 Task: Create a function in JavaScript that determines if a given number is positive, negative, or zero.
Action: Mouse moved to (105, 497)
Screenshot: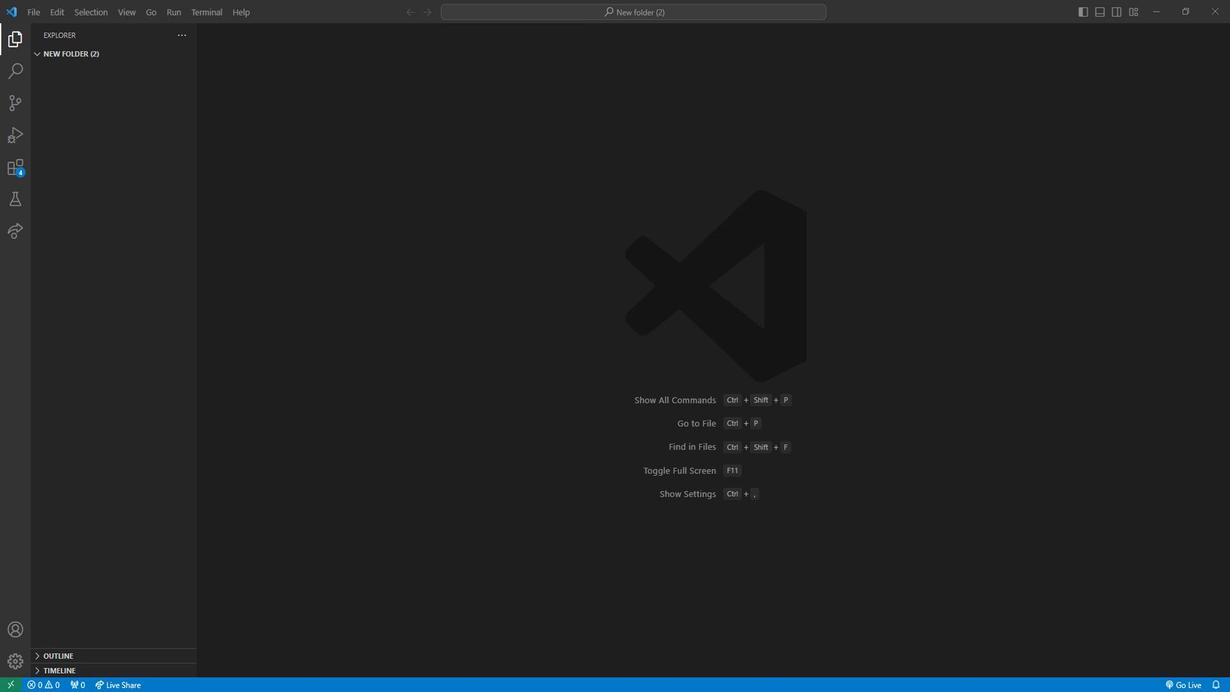 
Action: Mouse pressed left at (105, 497)
Screenshot: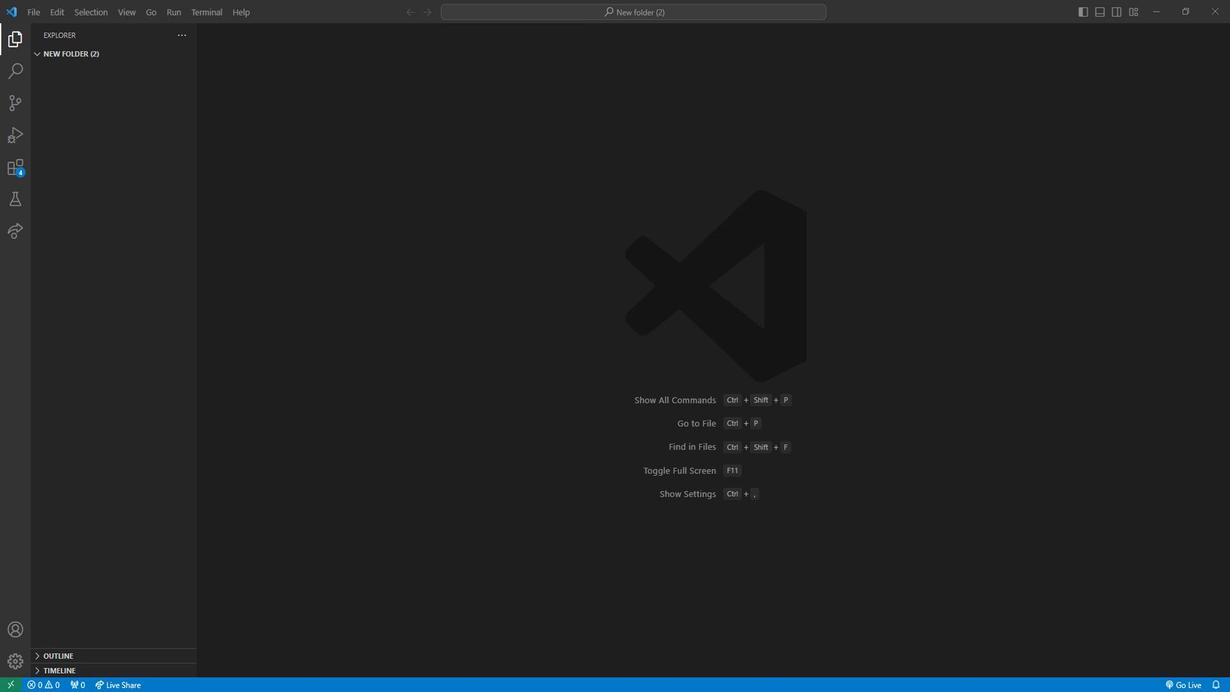 
Action: Mouse moved to (235, 238)
Screenshot: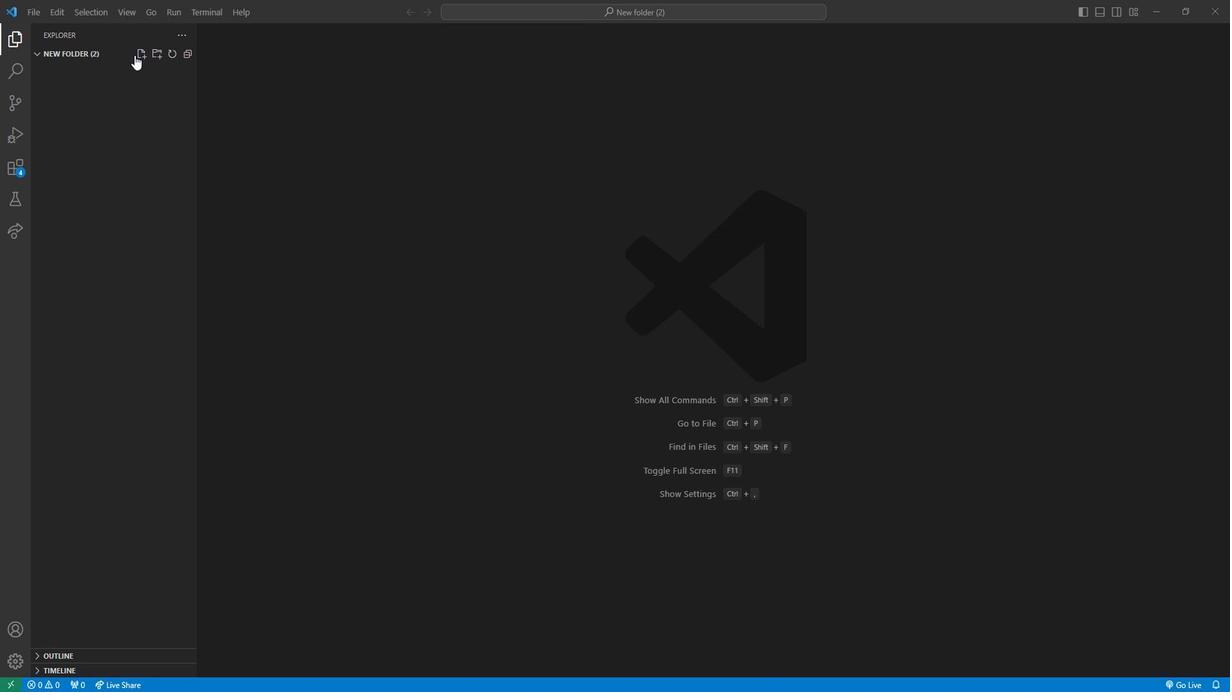 
Action: Mouse pressed left at (235, 238)
Screenshot: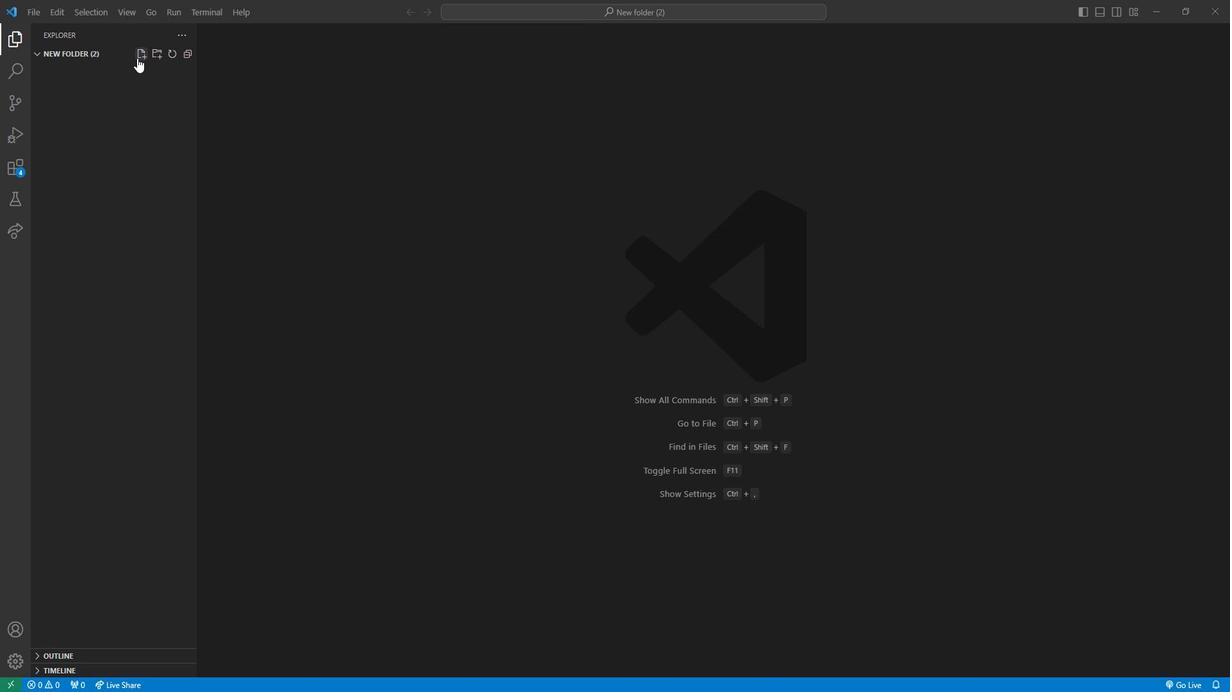 
Action: Mouse moved to (264, 393)
Screenshot: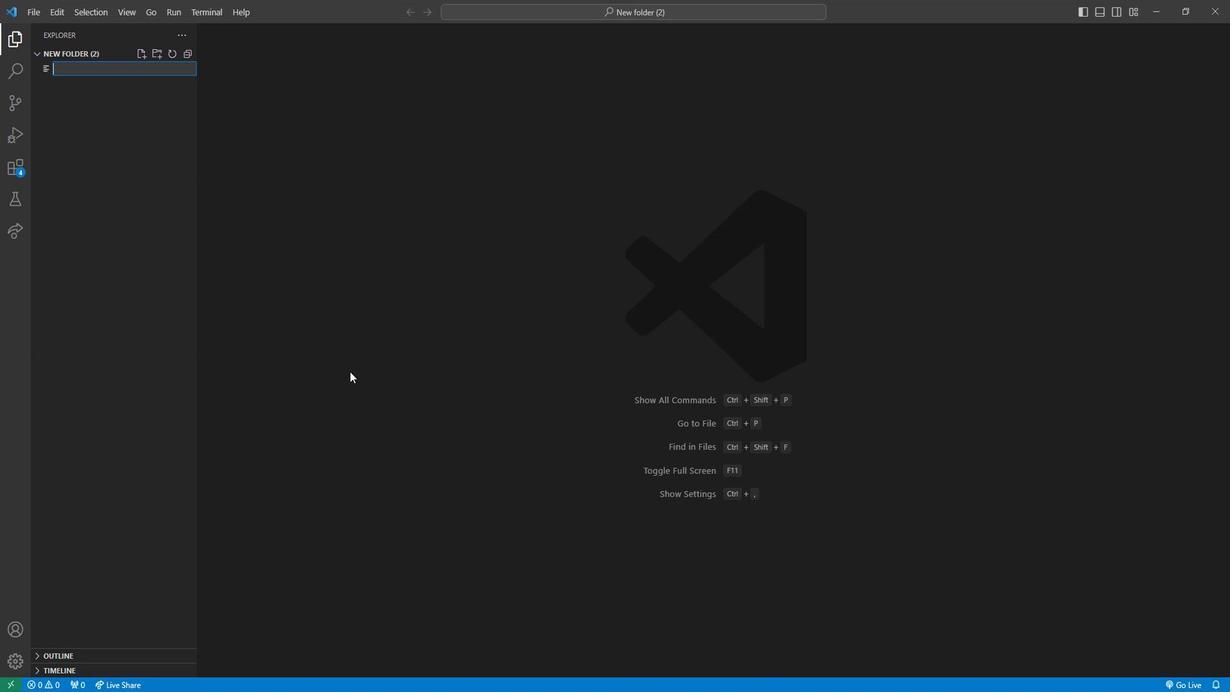
Action: Key pressed 1.js<Key.enter>function<Key.space>determine<Key.caps_lock>N<Key.caps_lock>umber<Key.caps_lock>S<Key.caps_lock>ign<Key.shift_r>(num<Key.right><Key.space><Key.shift_r>{<Key.enter>if<Key.space><Key.shift_r>(num<Key.space><Key.shift_r>><Key.space>0<Key.right><Key.space><Key.shift_r>{<Key.enter>return<Key.space><Key.shift_r>"<Key.caps_lock>P<Key.caps_lock>ositive<Key.right>;<Key.down><Key.space>else<Key.space>if<Key.space><Key.shift_r>(num<Key.space><Key.shift_r><<Key.space>0<Key.right><Key.space><Key.shift_r>{<Key.enter>return<Key.space><Key.shift_r>"<Key.caps_lock>N<Key.caps_lock>egative<Key.right>;<Key.down><Key.space>else<Key.space><Key.shift_r>{<Key.enter>return<Key.space><Key.shift_r>"<Key.caps_lock>Z<Key.caps_lock>ero<Key.right>;<Key.down><Key.down><Key.enter><Key.enter>//<Key.caps_lock>E<Key.caps_lock>xample<Key.space>usa
Screenshot: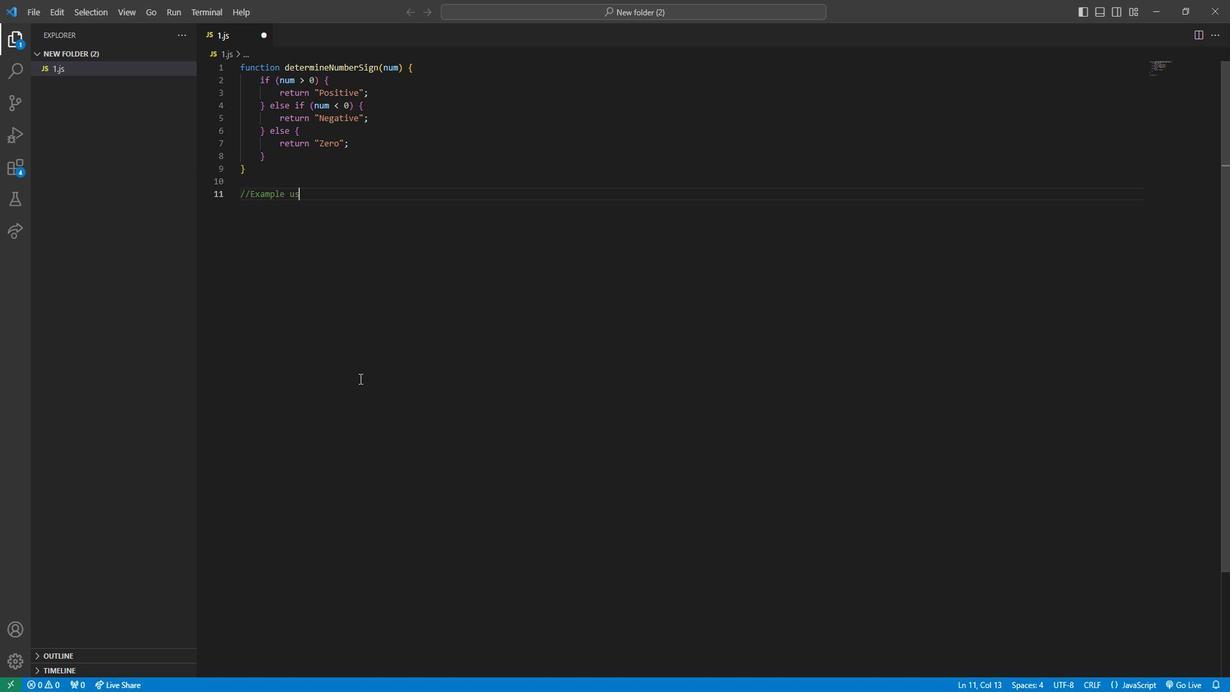 
Action: Mouse moved to (264, 393)
Screenshot: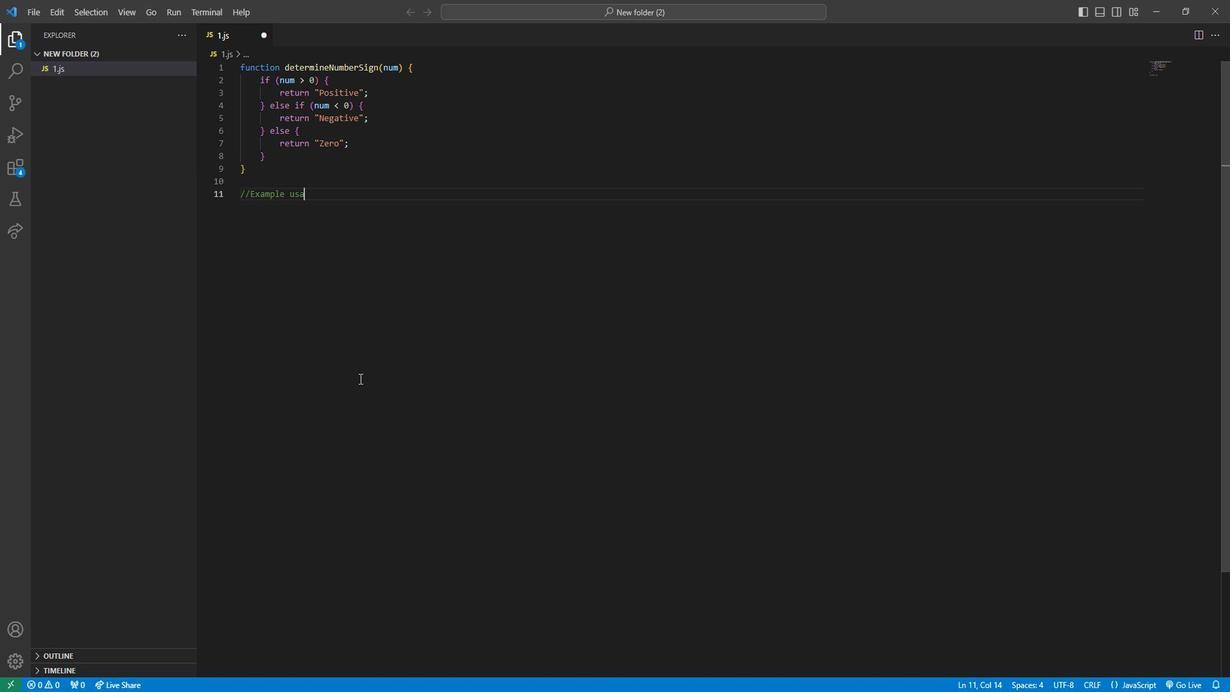 
Action: Key pressed ge<Key.shift_r>:<Key.enter>const<Key.space>number<Key.space>=<Key.space>-7;<Key.enter>const<Key.space>sign<Key.space>=<Key.space>determine<Key.caps_lock>N<Key.caps_lock>umber<Key.caps_lock>S<Key.caps_lock>ign<Key.shift_r>(number<Key.right>;<Key.enter>console.log<Key.shift_r>('<Key.caps_lock>T<Key.caps_lock>he<Key.space>number<Key.space><Key.shift_r><Key.shift_r><Key.shift_r><Key.shift_r><Key.shift_r><Key.shift_r><Key.shift_r><Key.shift_r><Key.shift_r><Key.shift_r><Key.shift_r><Key.shift_r>$<Key.shift_r>{number<Key.right><Key.space><Key.left><Key.left><Key.shift_r>}<Key.space>is<Key.space><Key.shift_r>$<Key.shift_r>{sign<Key.right><Key.left><Key.shift_r>}.<Key.right><Key.right><Key.right>;
Screenshot: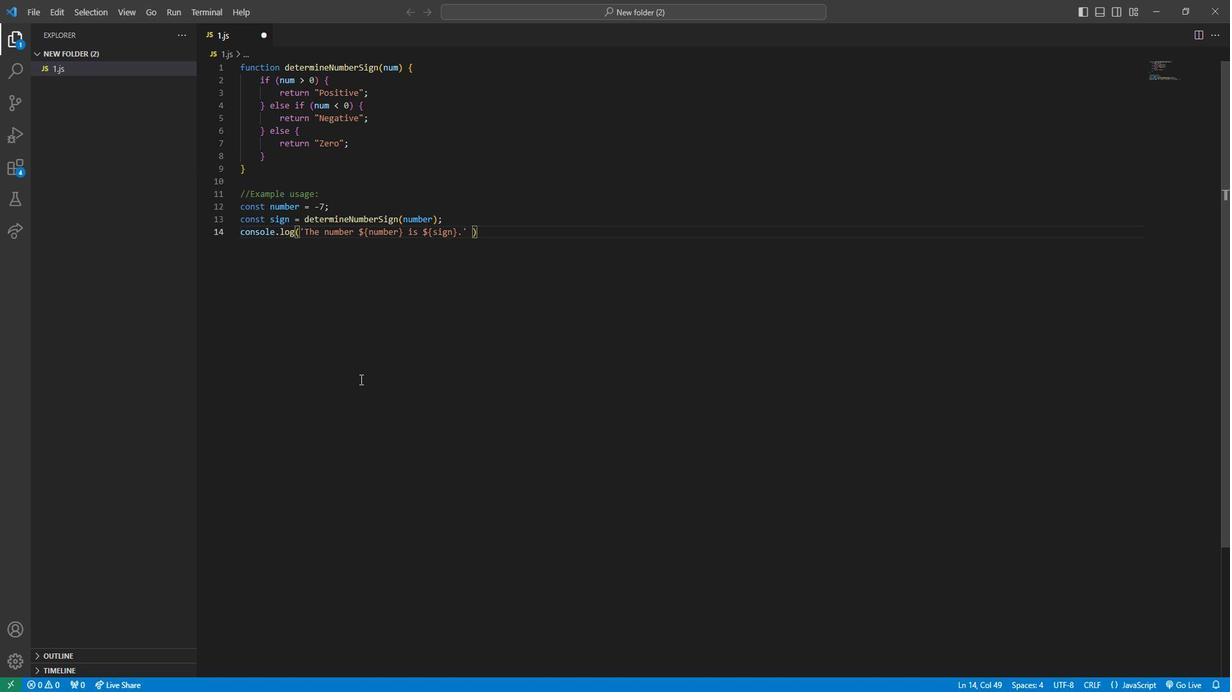 
Action: Mouse moved to (152, 494)
Screenshot: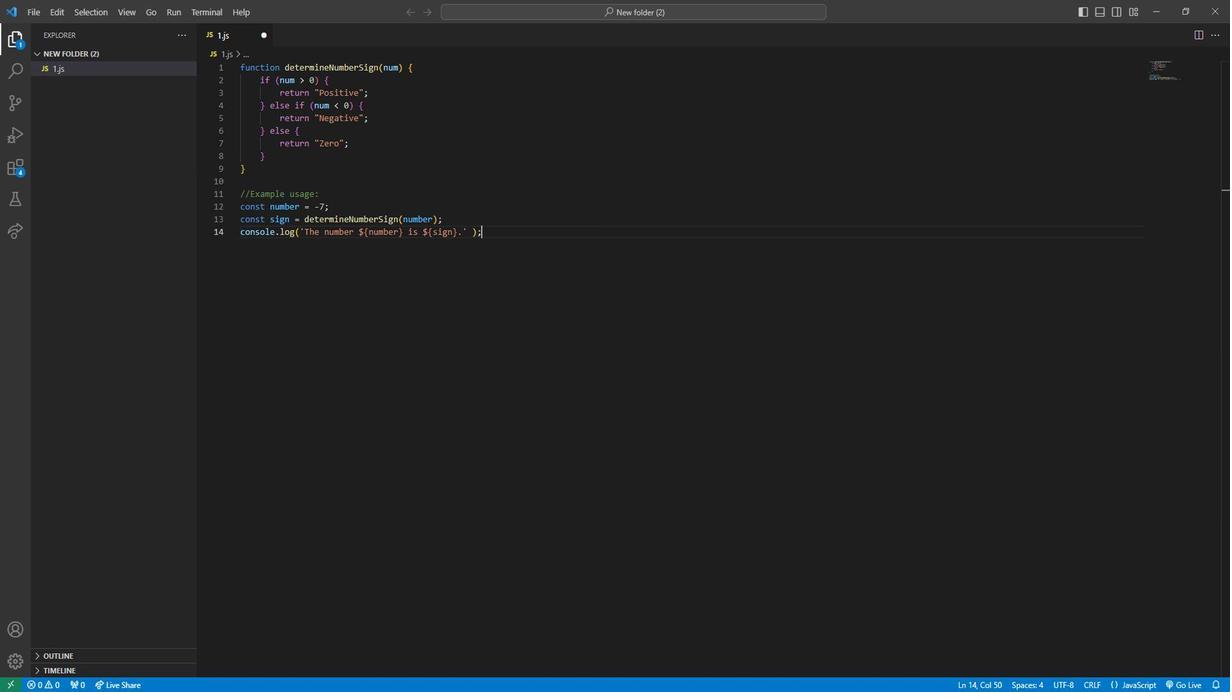 
Action: Mouse scrolled (152, 494) with delta (0, 0)
Screenshot: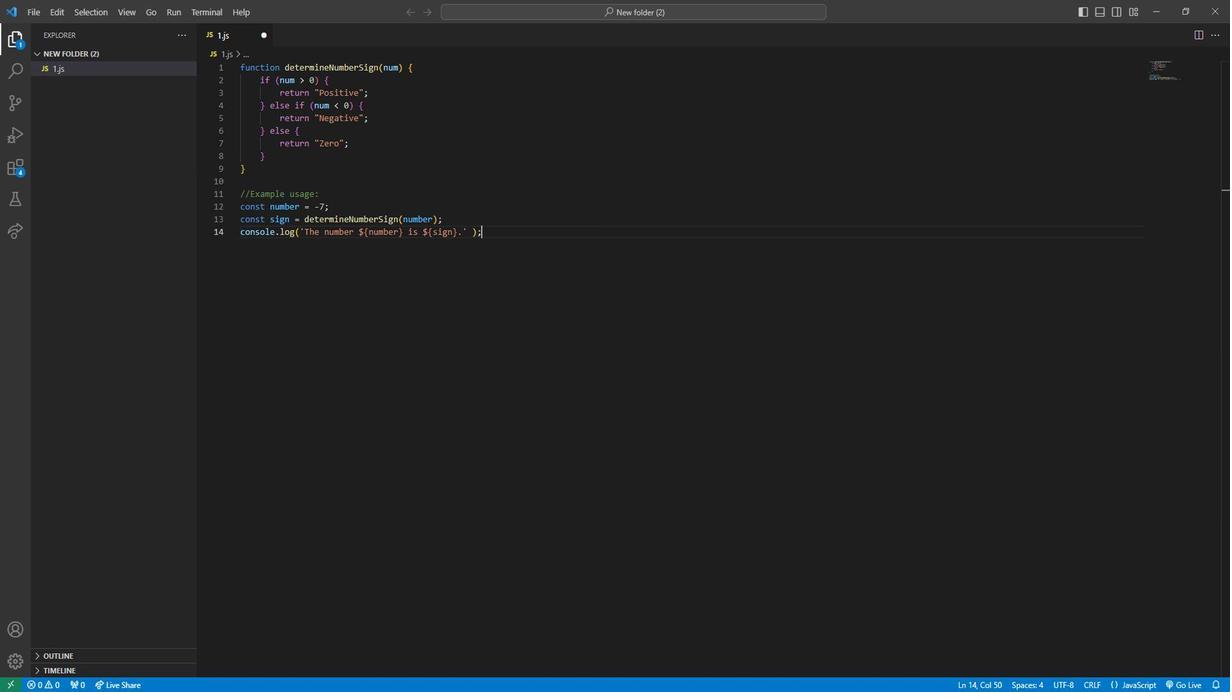 
Action: Mouse scrolled (152, 494) with delta (0, 0)
Screenshot: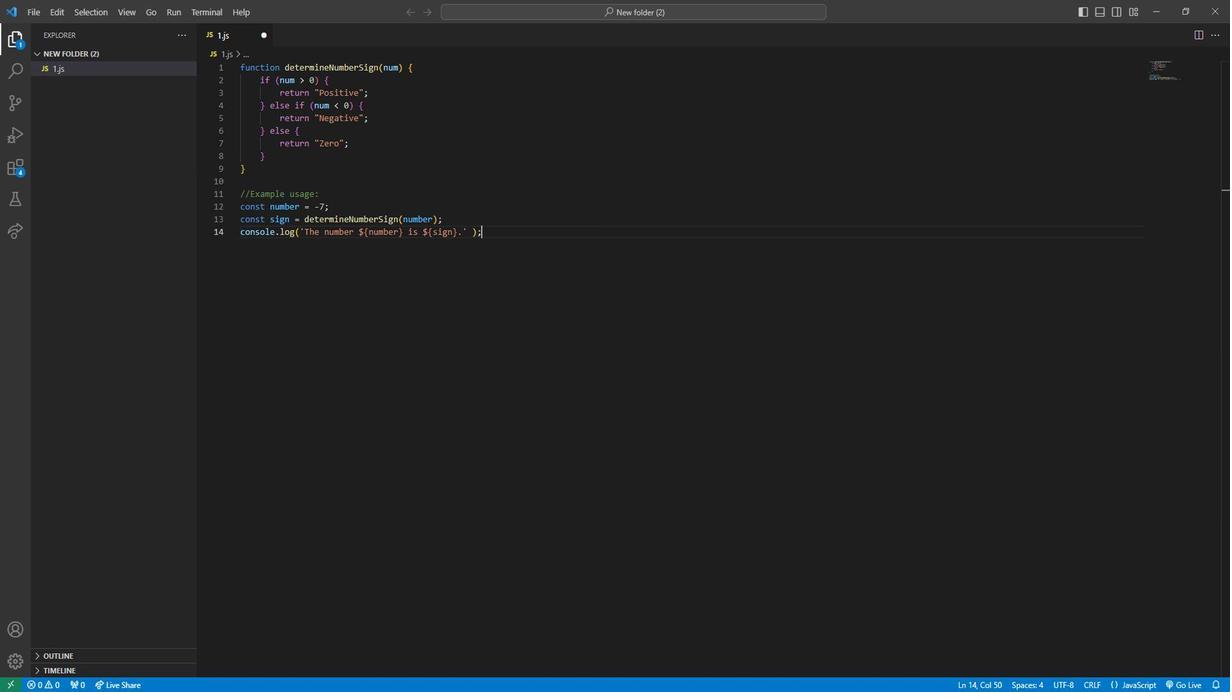 
Action: Mouse scrolled (152, 494) with delta (0, 0)
Screenshot: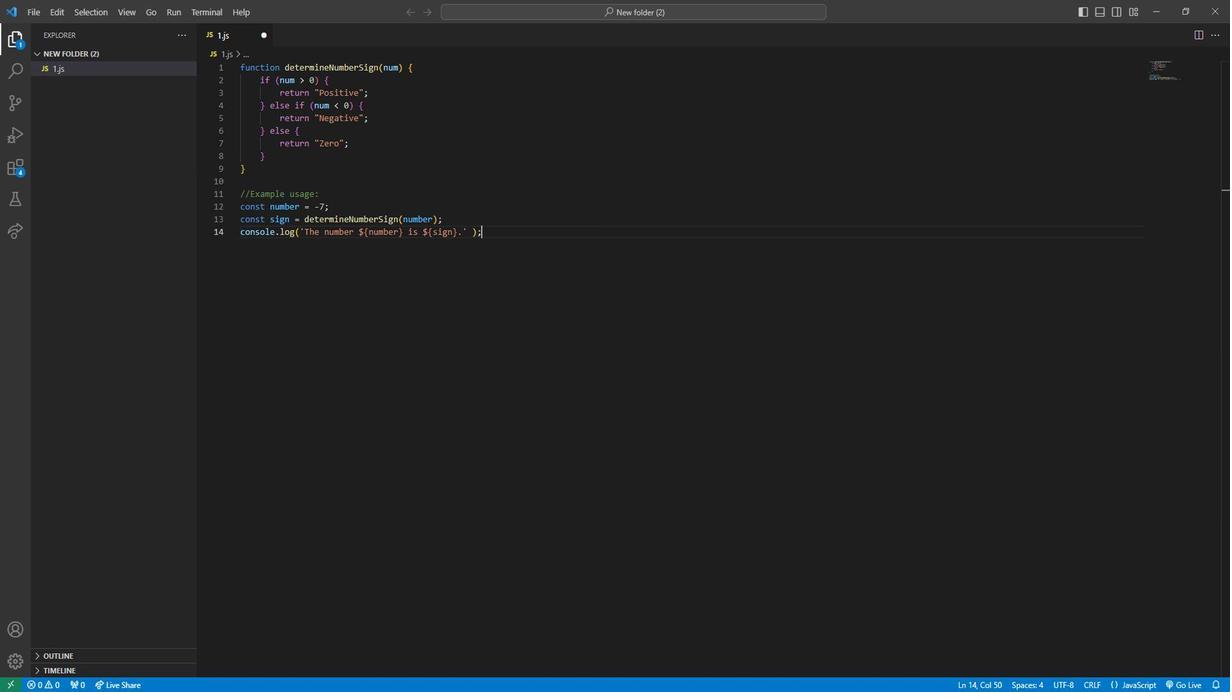 
Action: Mouse moved to (250, 410)
Screenshot: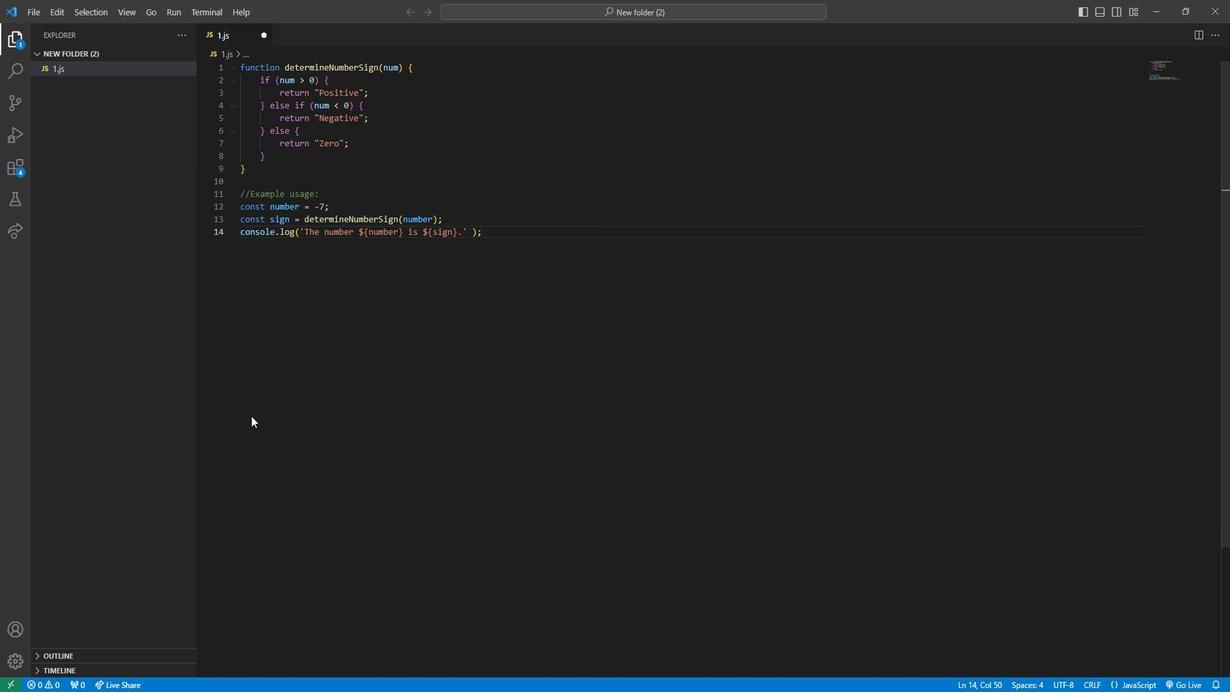 
Action: Mouse pressed left at (250, 410)
Screenshot: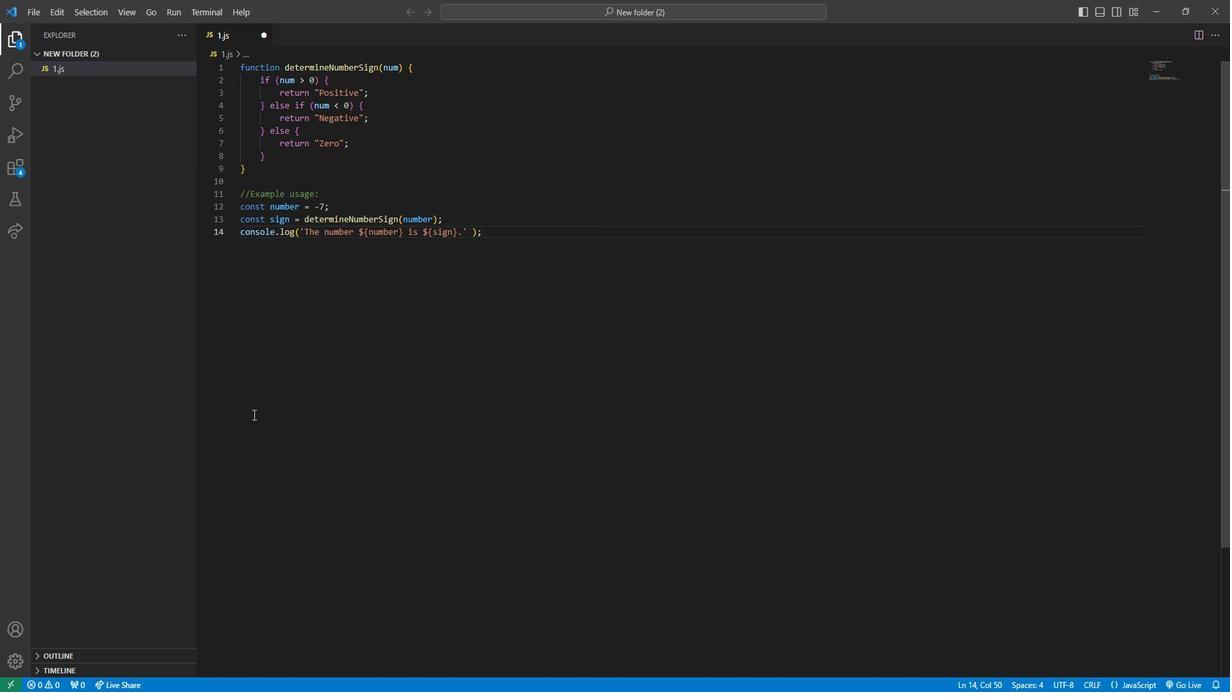 
Action: Key pressed ctrl+S
Screenshot: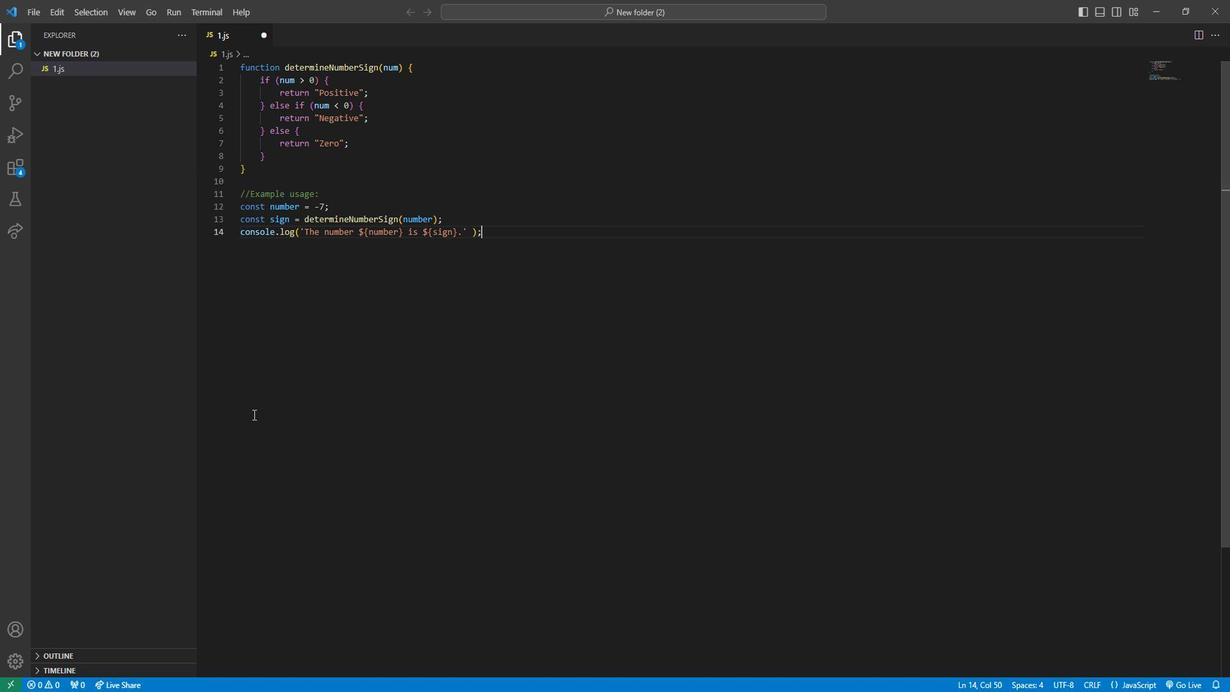 
Action: Mouse moved to (244, 212)
Screenshot: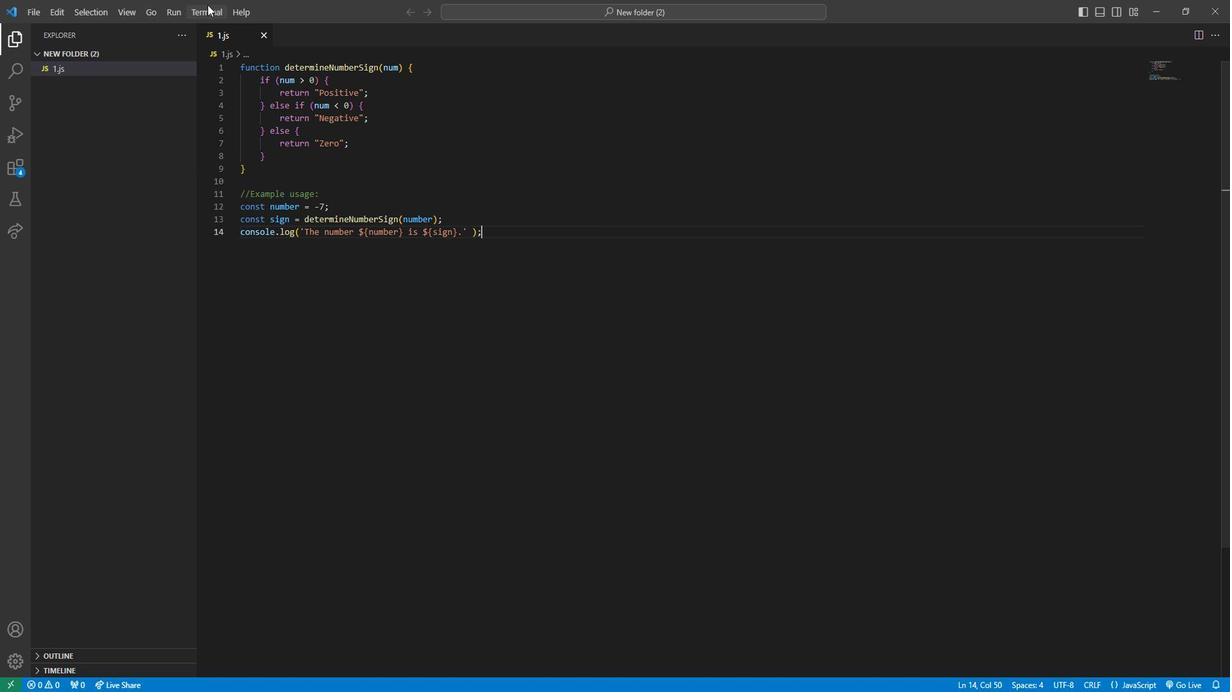 
Action: Mouse pressed left at (244, 212)
Screenshot: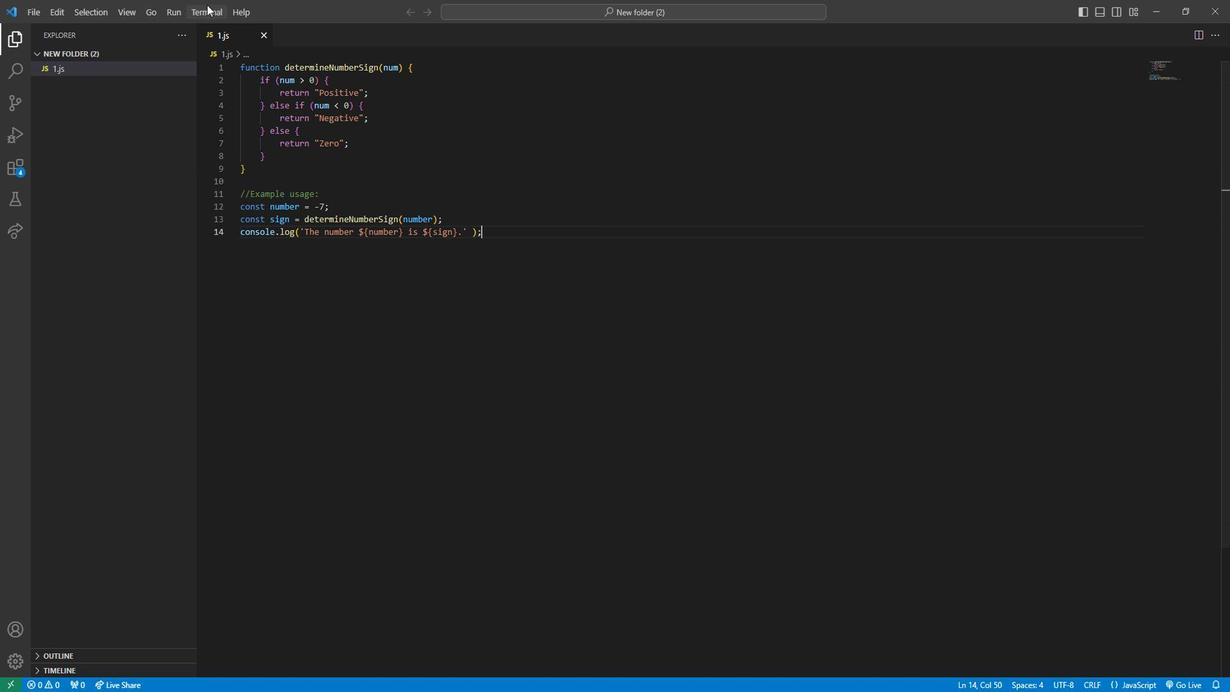 
Action: Mouse moved to (246, 224)
Screenshot: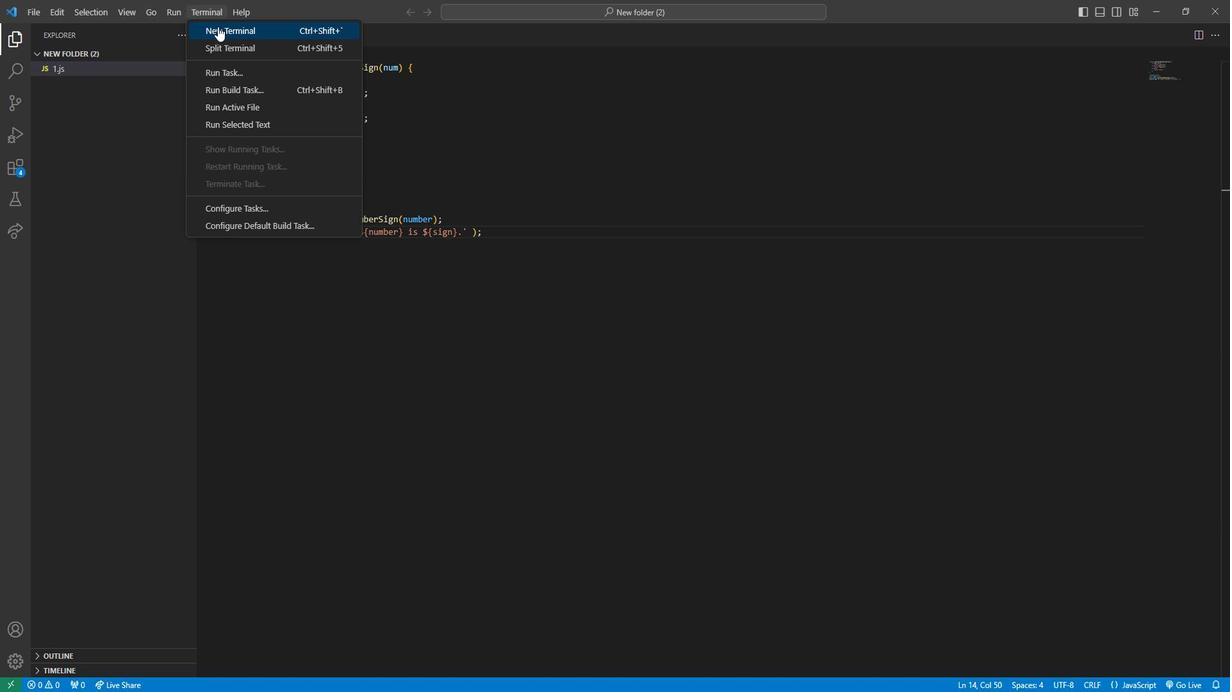 
Action: Mouse pressed left at (246, 224)
Screenshot: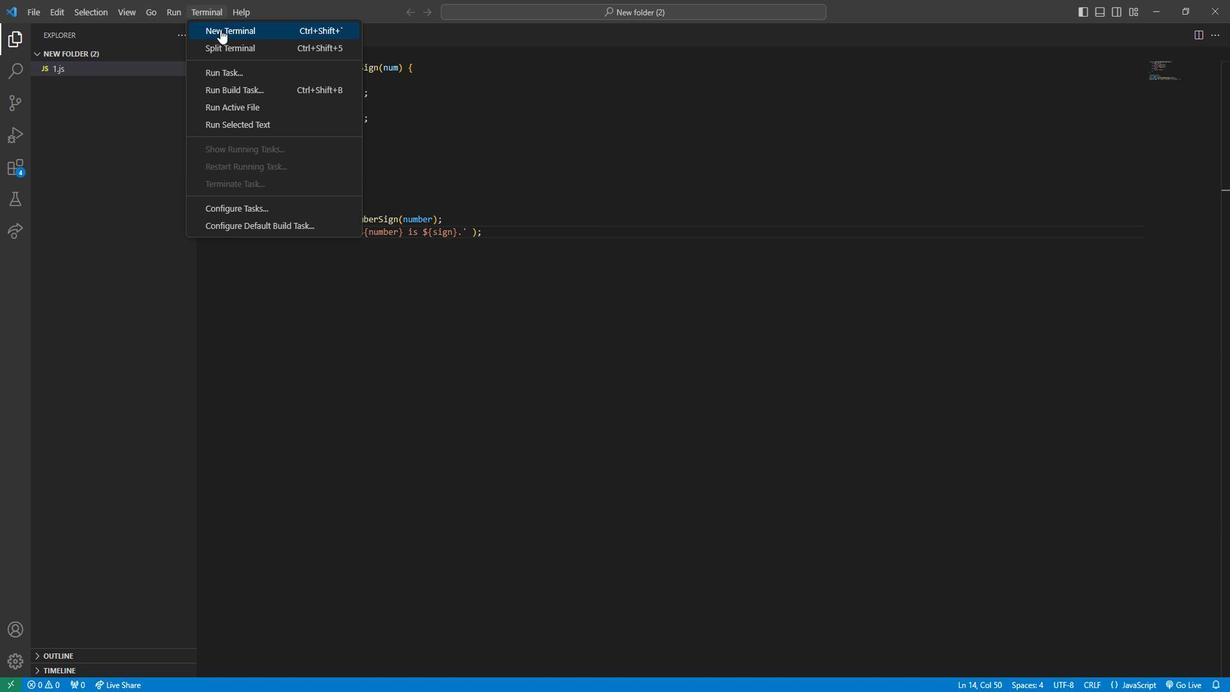 
Action: Mouse moved to (291, 433)
Screenshot: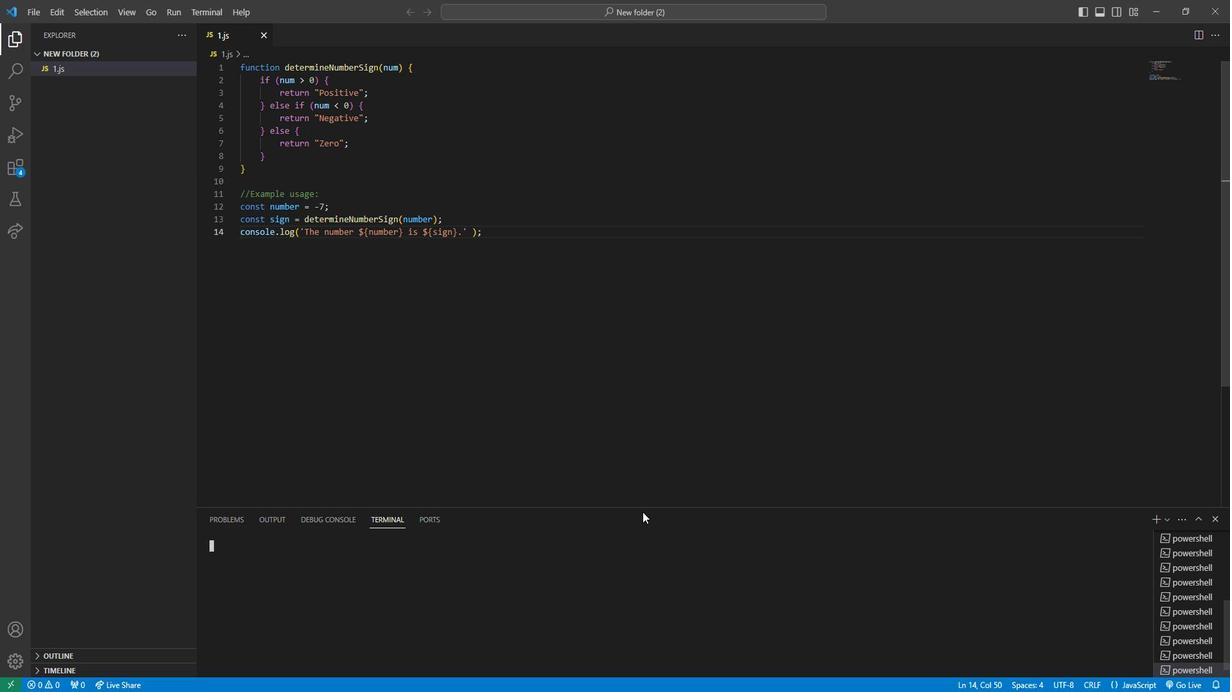 
Action: Key pressed node<Key.space>1.js<Key.enter>
Screenshot: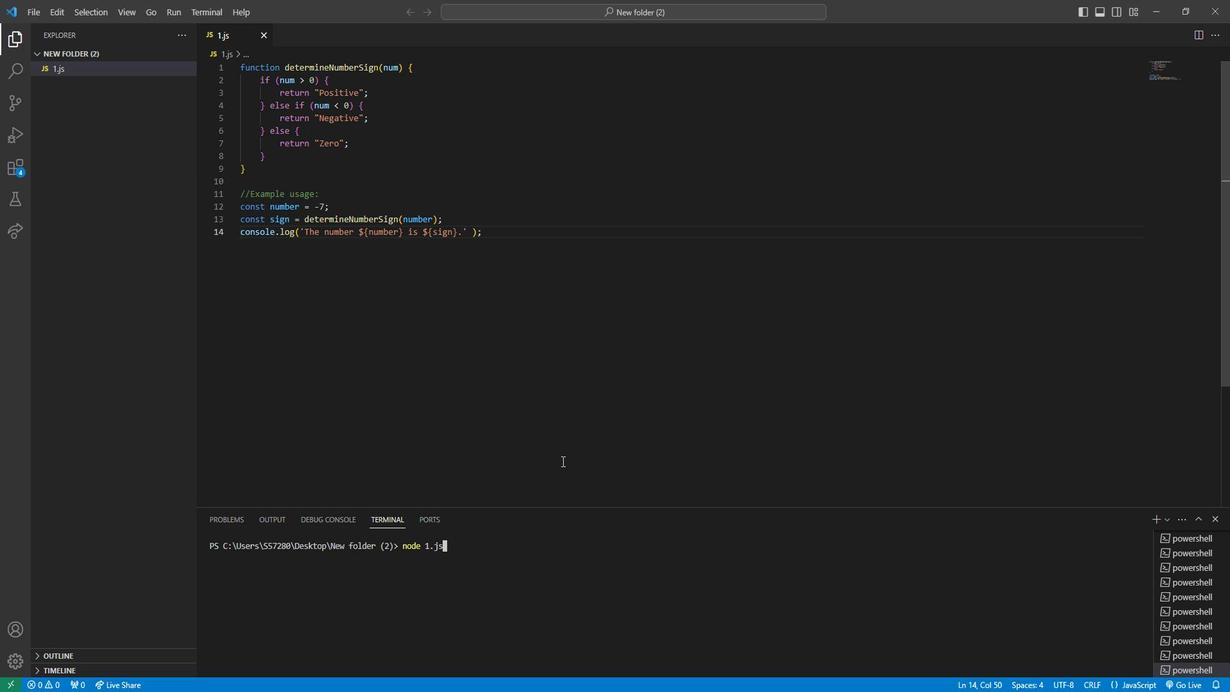 
Action: Mouse moved to (257, 322)
Screenshot: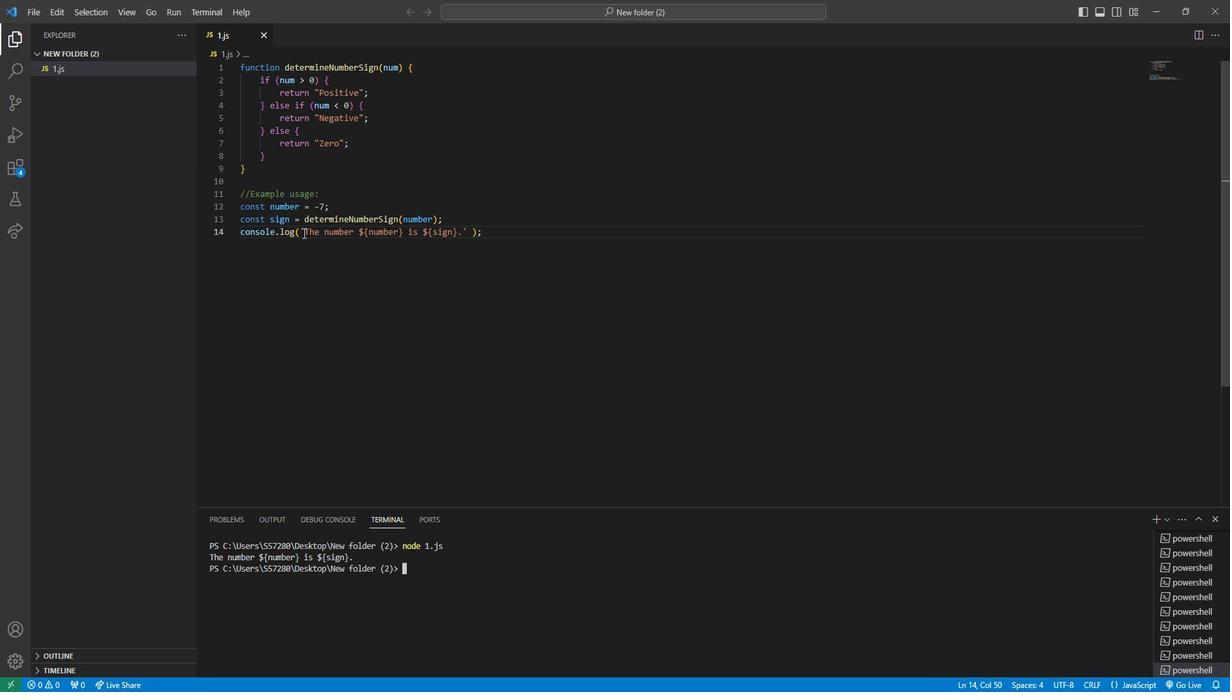 
Action: Mouse pressed left at (257, 322)
Screenshot: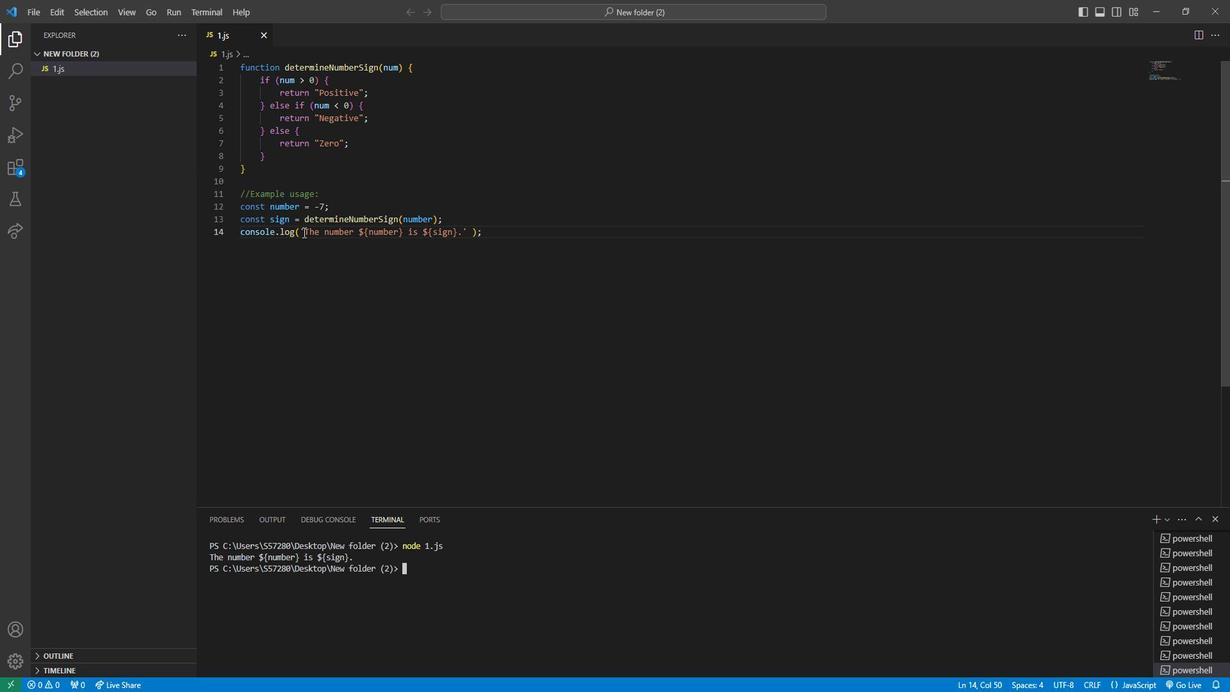 
Action: Mouse moved to (229, 235)
Screenshot: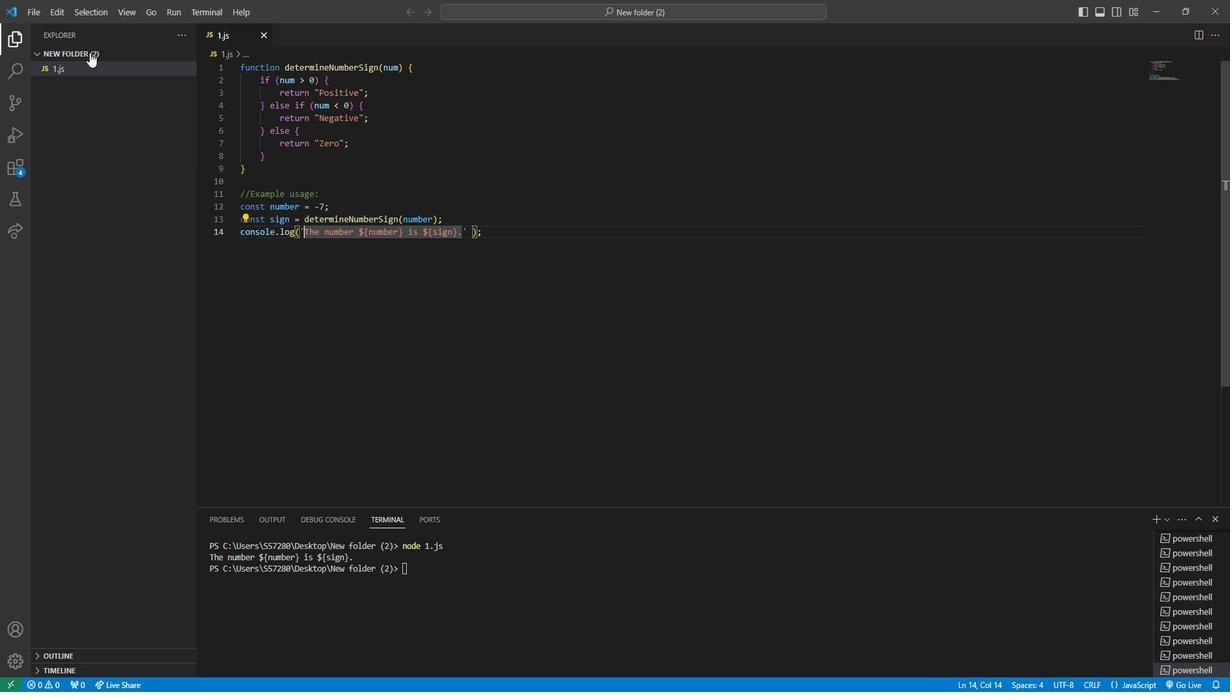 
Action: Key pressed <Key.backspace>`<Key.right><Key.right><Key.right><Key.right><Key.right><Key.right><Key.right><Key.right><Key.right><Key.right><Key.right><Key.right><Key.right><Key.right><Key.right><Key.right><Key.right><Key.right><Key.right><Key.right><Key.right><Key.right><Key.right><Key.right><Key.right><Key.right><Key.right><Key.right><Key.right><Key.right><Key.right><Key.right><Key.right><Key.backspace>`<Key.right><Key.backspace>ctrl+S
Screenshot: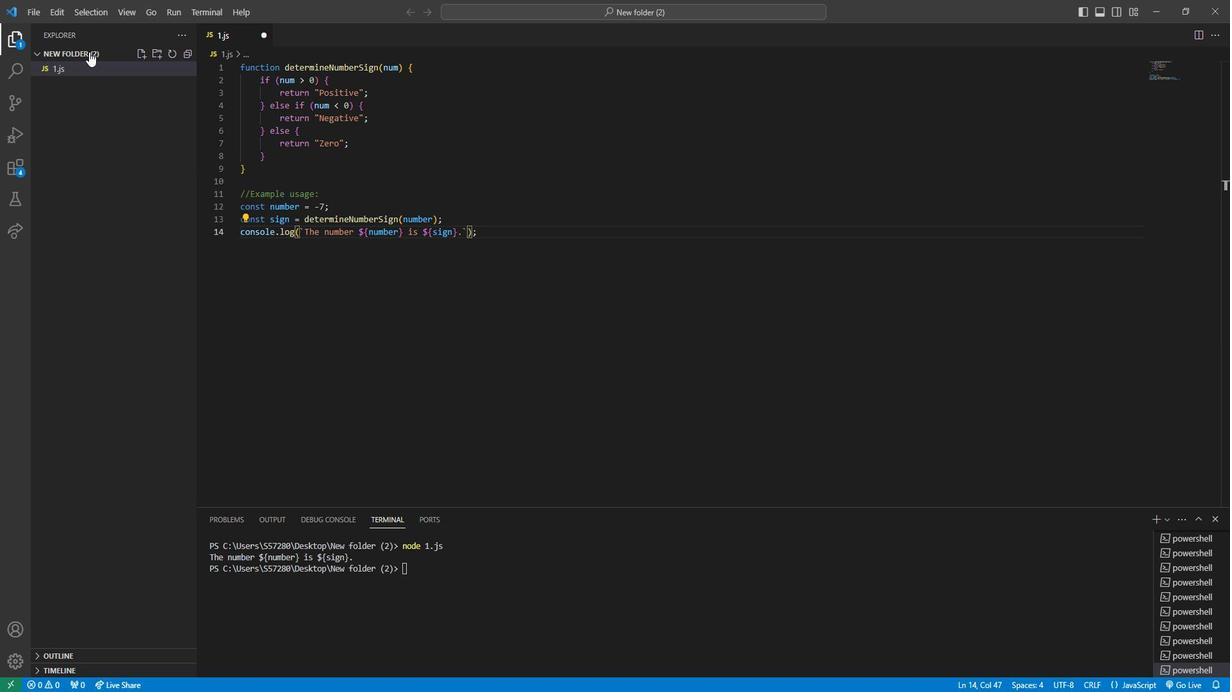 
Action: Mouse moved to (273, 502)
Screenshot: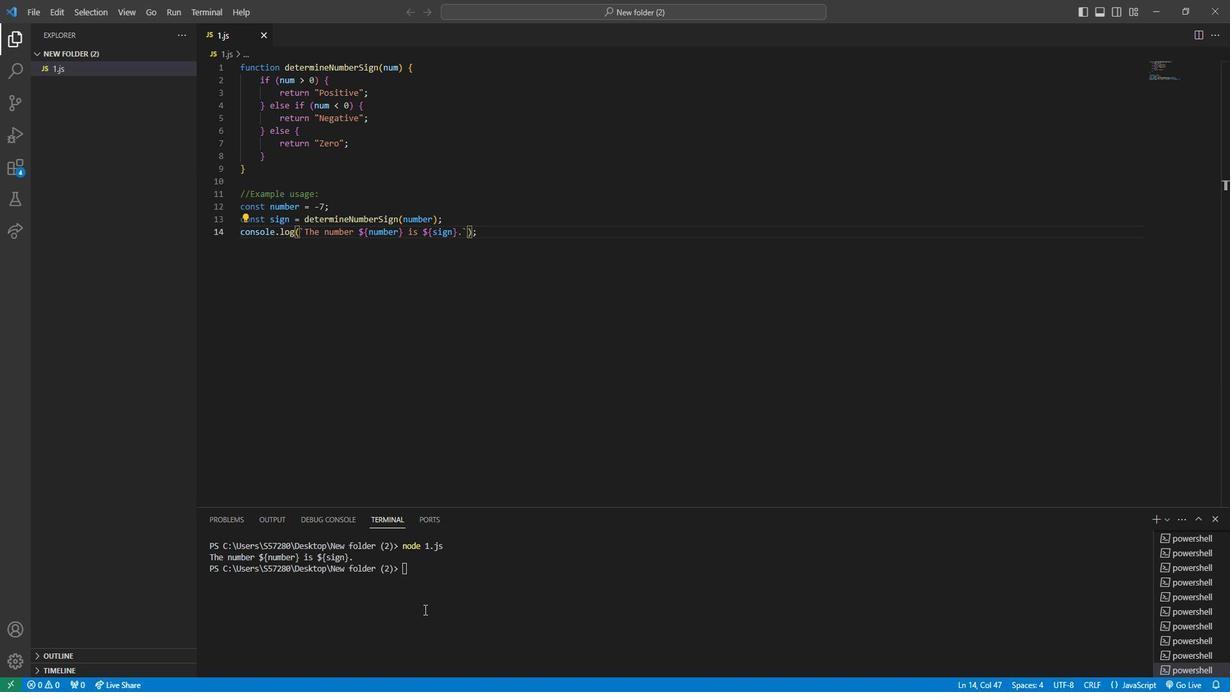
Action: Mouse pressed left at (273, 502)
Screenshot: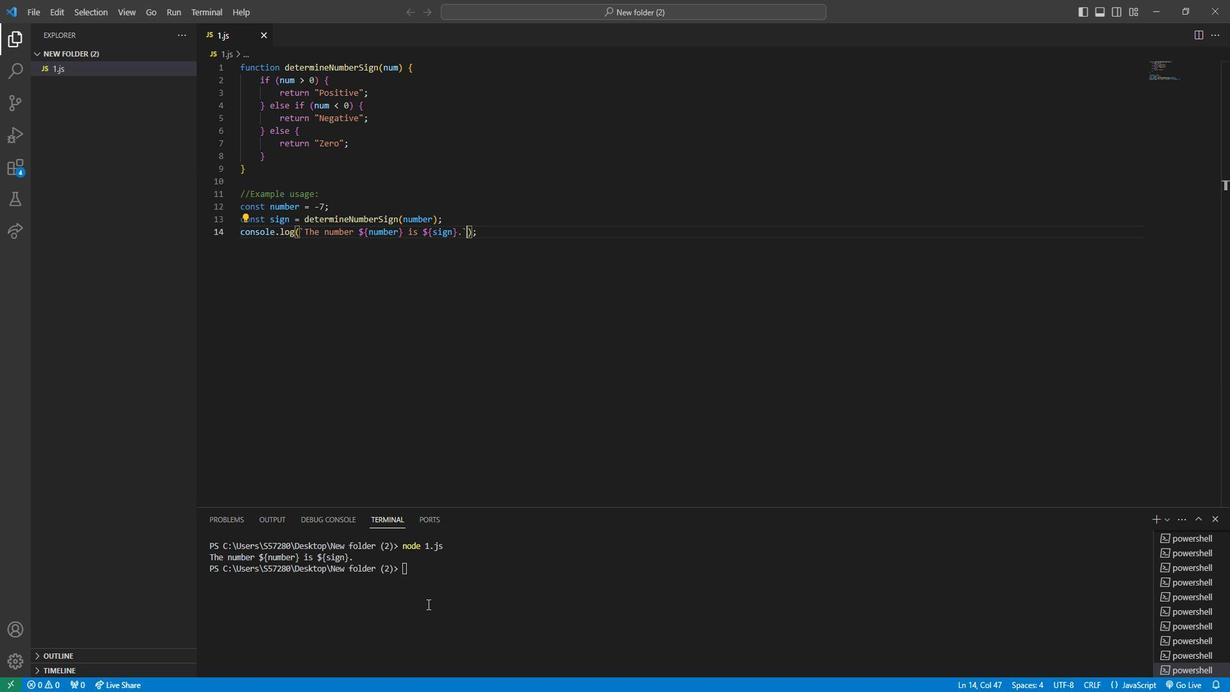 
Action: Mouse moved to (240, 417)
Screenshot: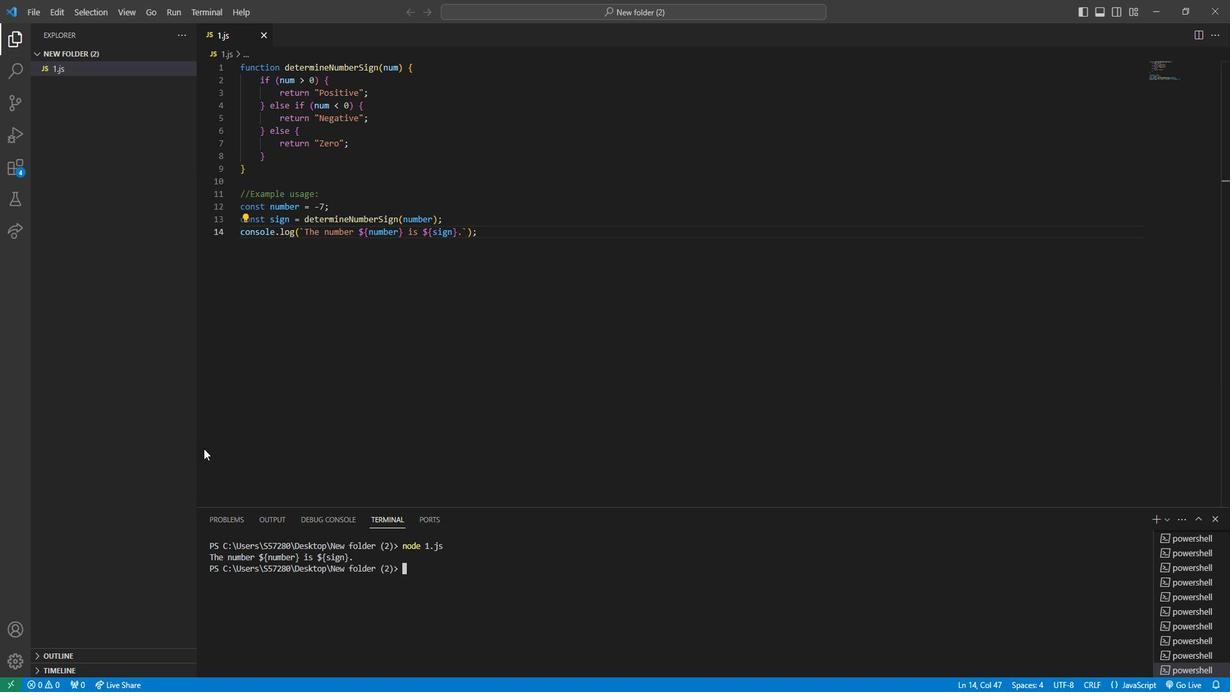 
Action: Key pressed node<Key.space>1.js<Key.enter>
Screenshot: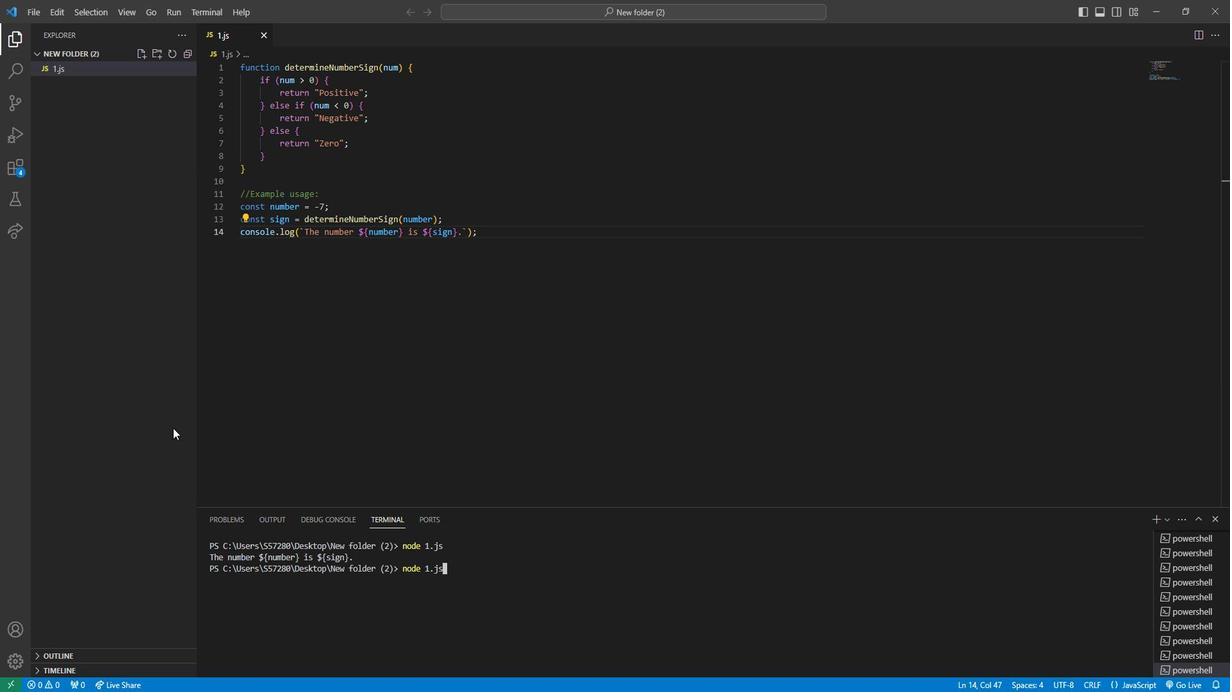 
Action: Mouse moved to (259, 310)
Screenshot: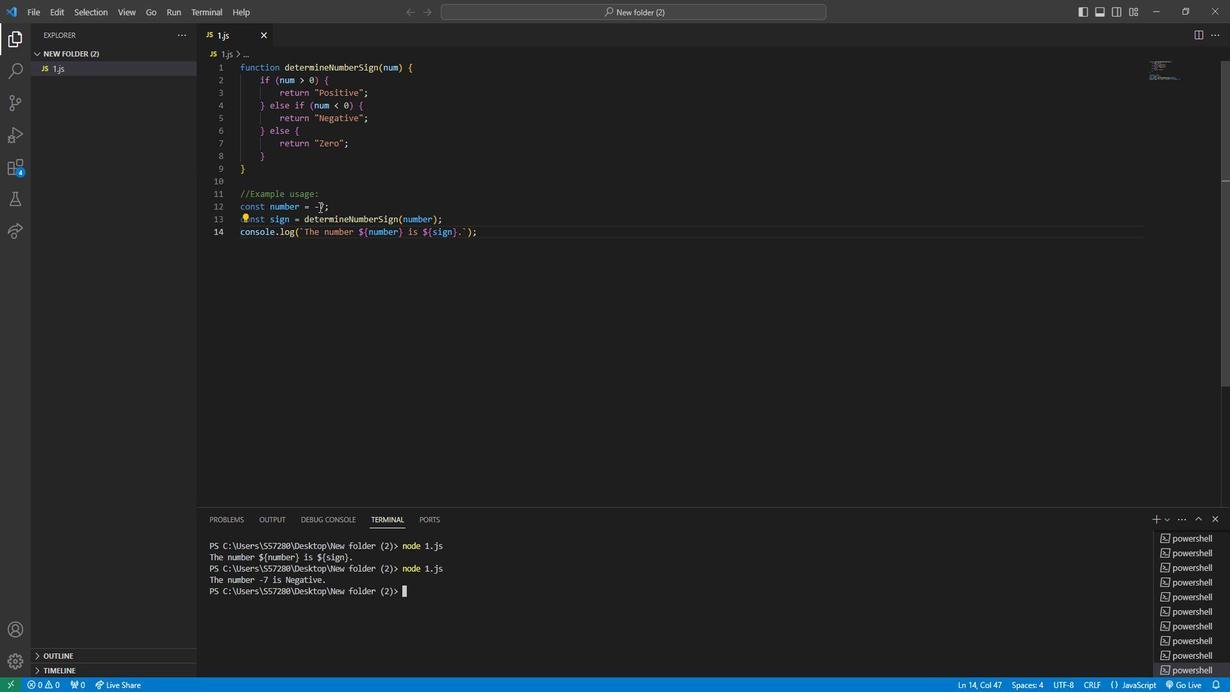 
Action: Mouse pressed left at (259, 310)
Screenshot: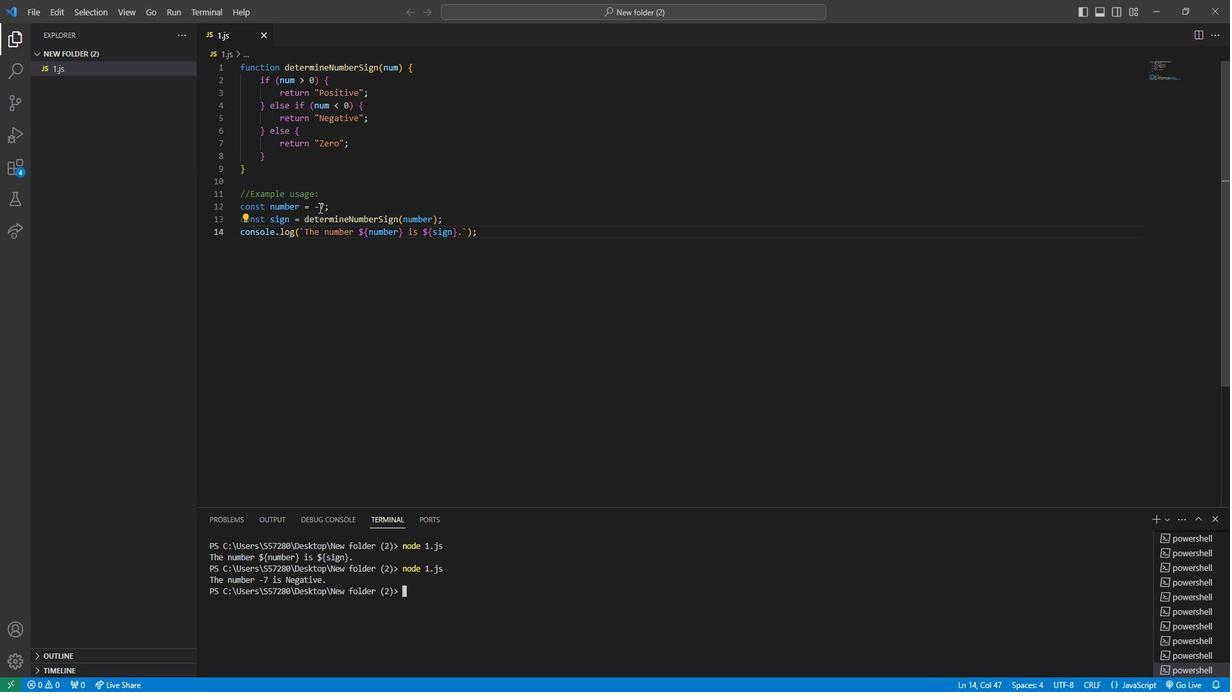 
Action: Mouse moved to (268, 256)
Screenshot: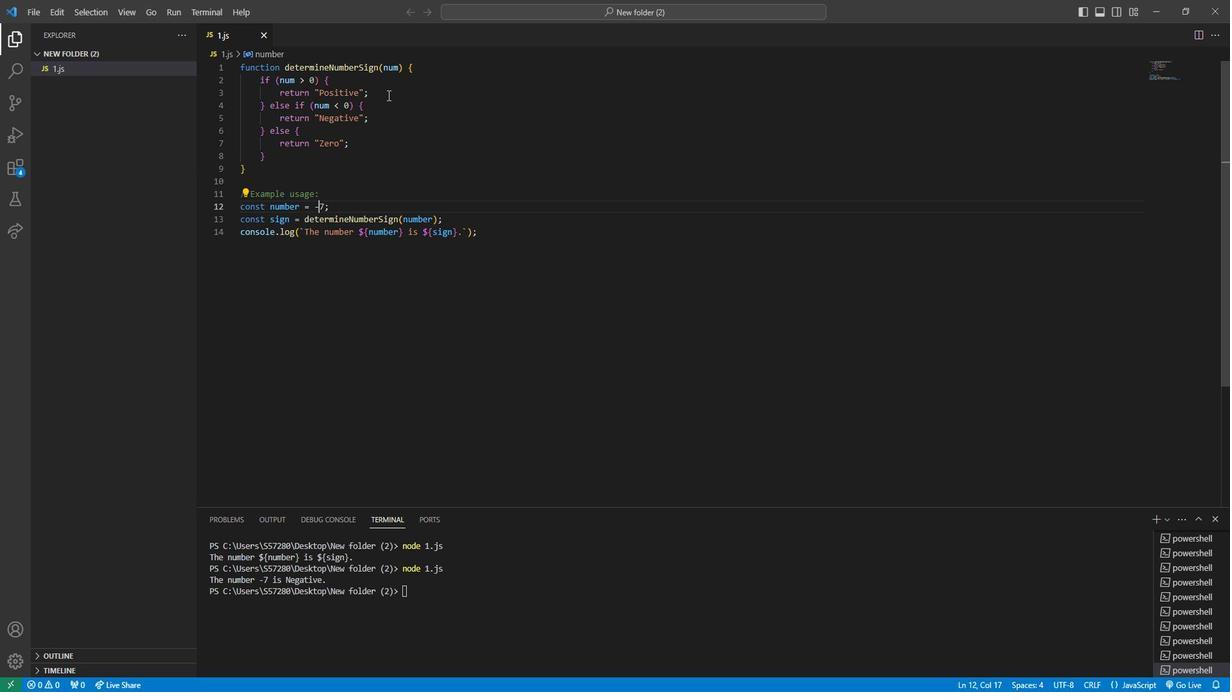 
Action: Key pressed <Key.backspace>ctrl+S
Screenshot: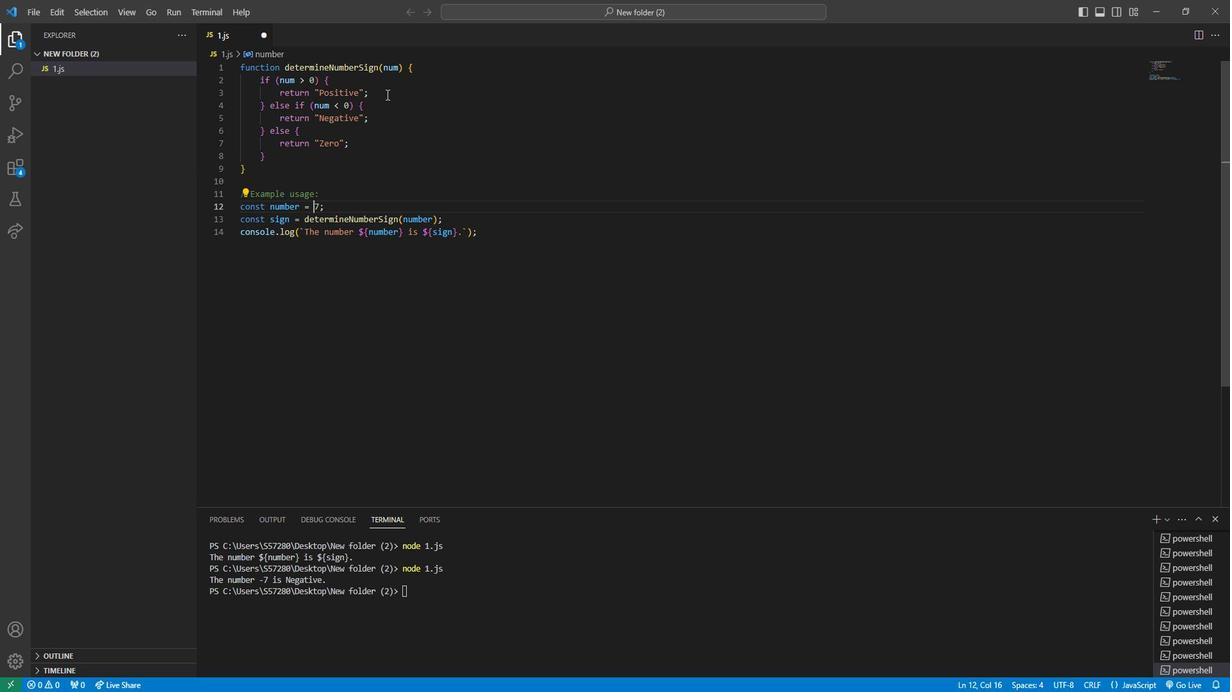 
Action: Mouse moved to (290, 519)
Screenshot: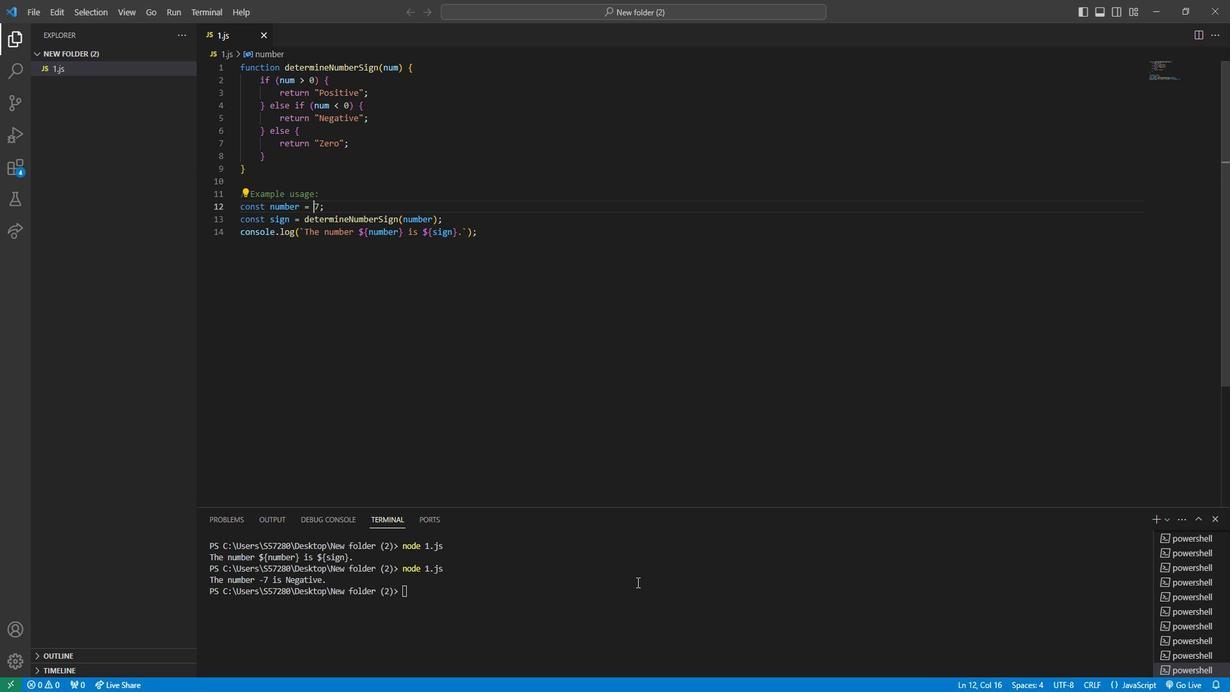 
Action: Mouse pressed left at (290, 519)
Screenshot: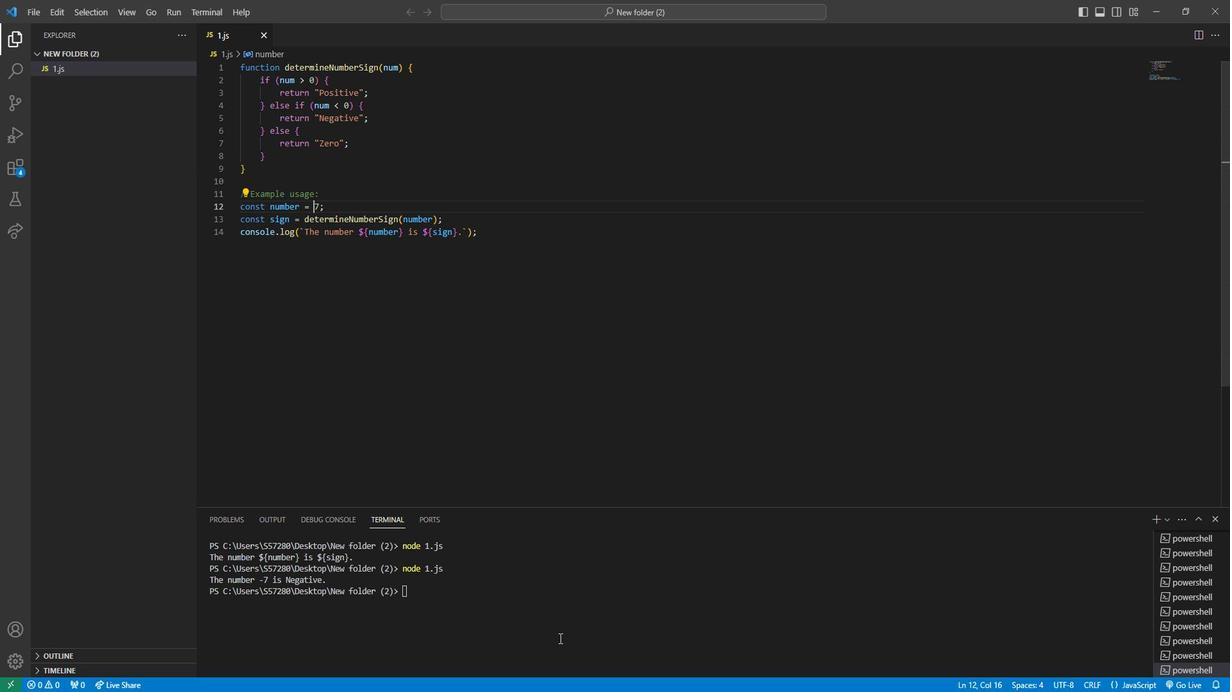 
Action: Key pressed node<Key.space>1.js<Key.enter>
Screenshot: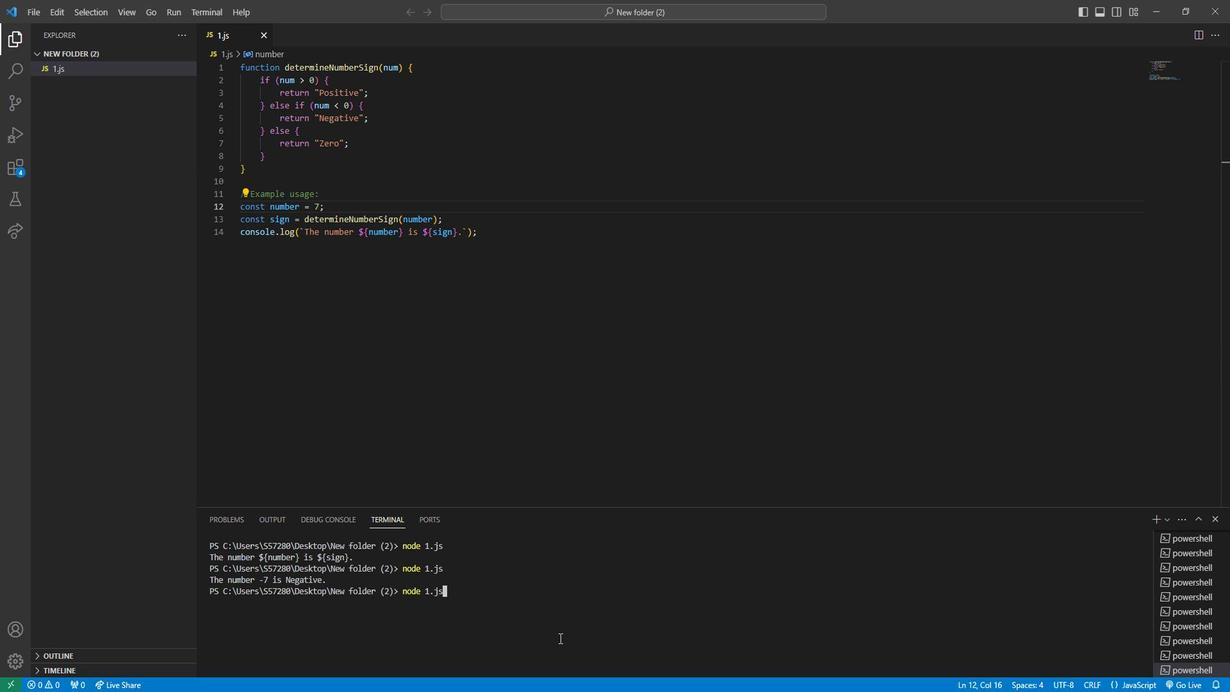 
Action: Mouse moved to (259, 308)
Screenshot: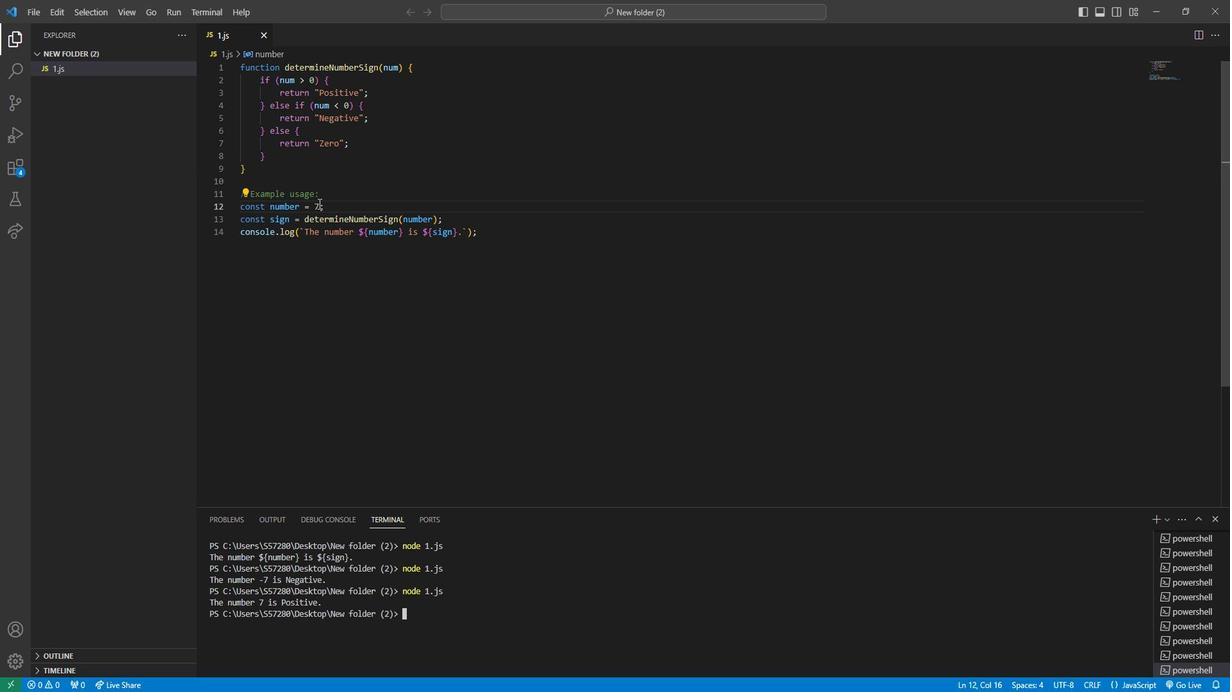 
Action: Mouse pressed left at (259, 308)
Screenshot: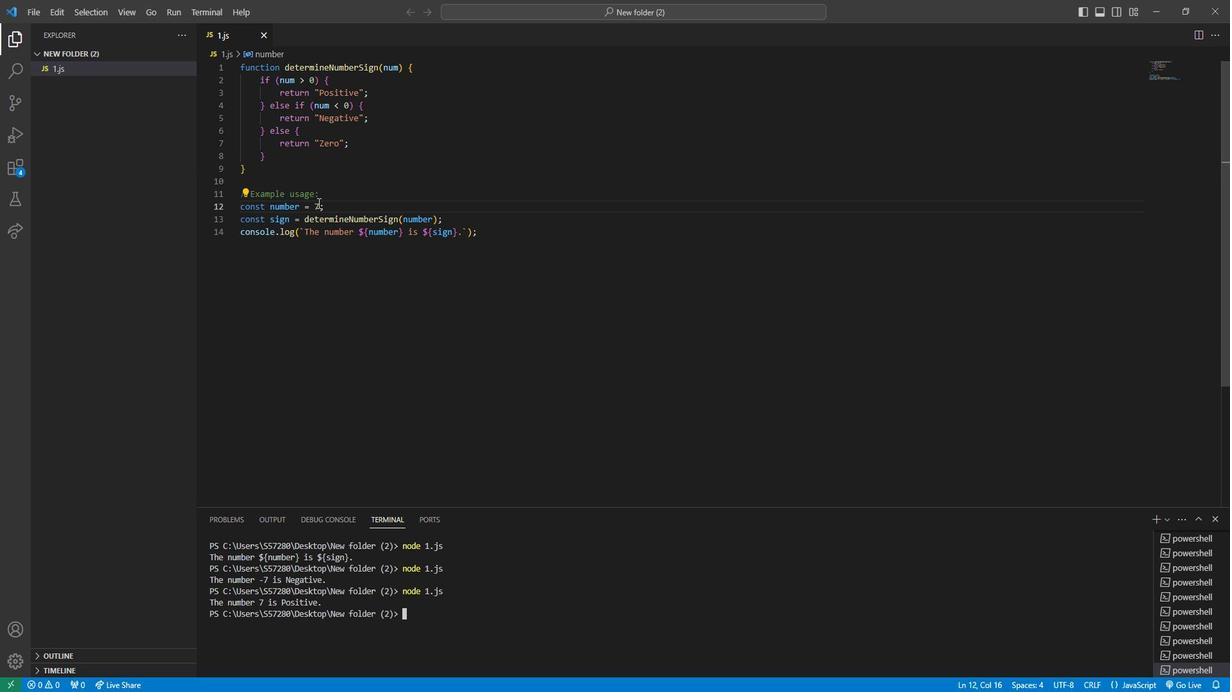 
Action: Mouse moved to (265, 288)
Screenshot: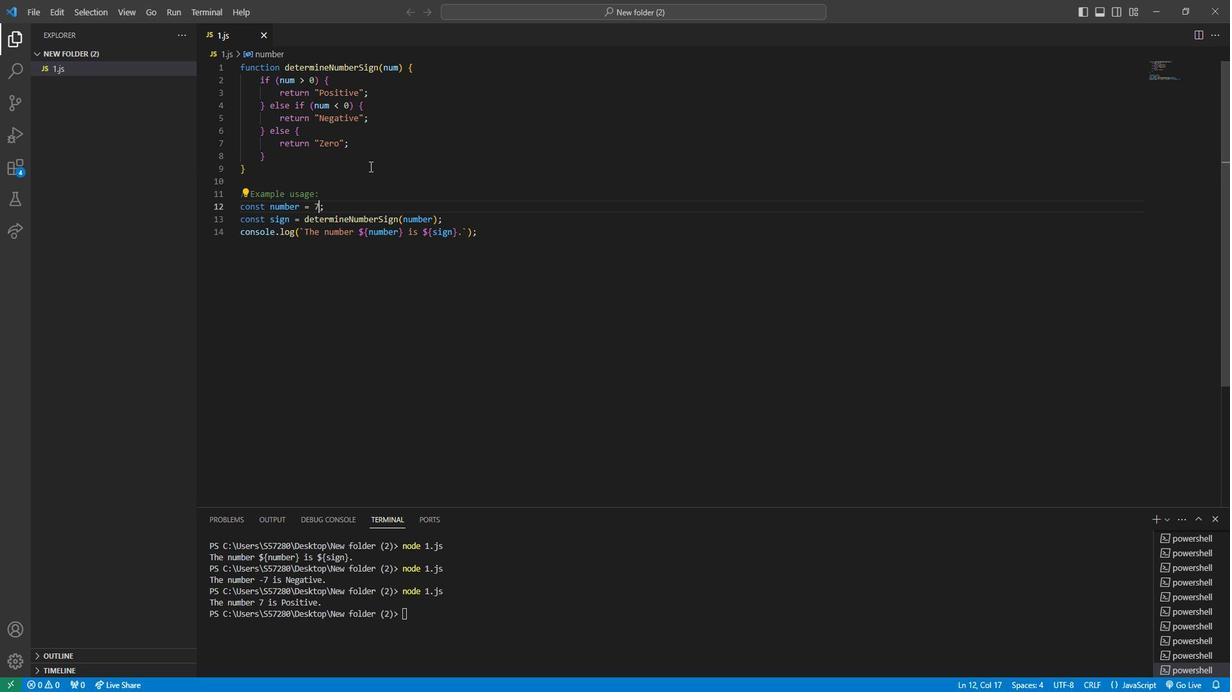 
Action: Key pressed <Key.backspace>0ctrl+S
Screenshot: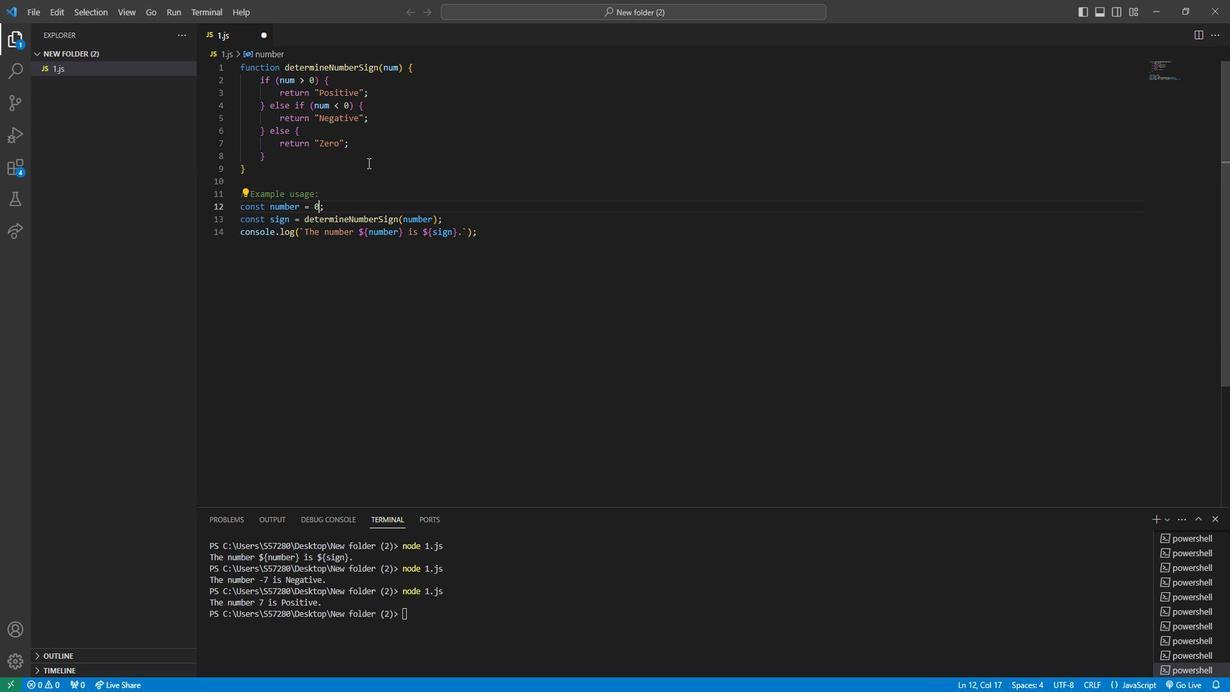 
Action: Mouse moved to (274, 503)
Screenshot: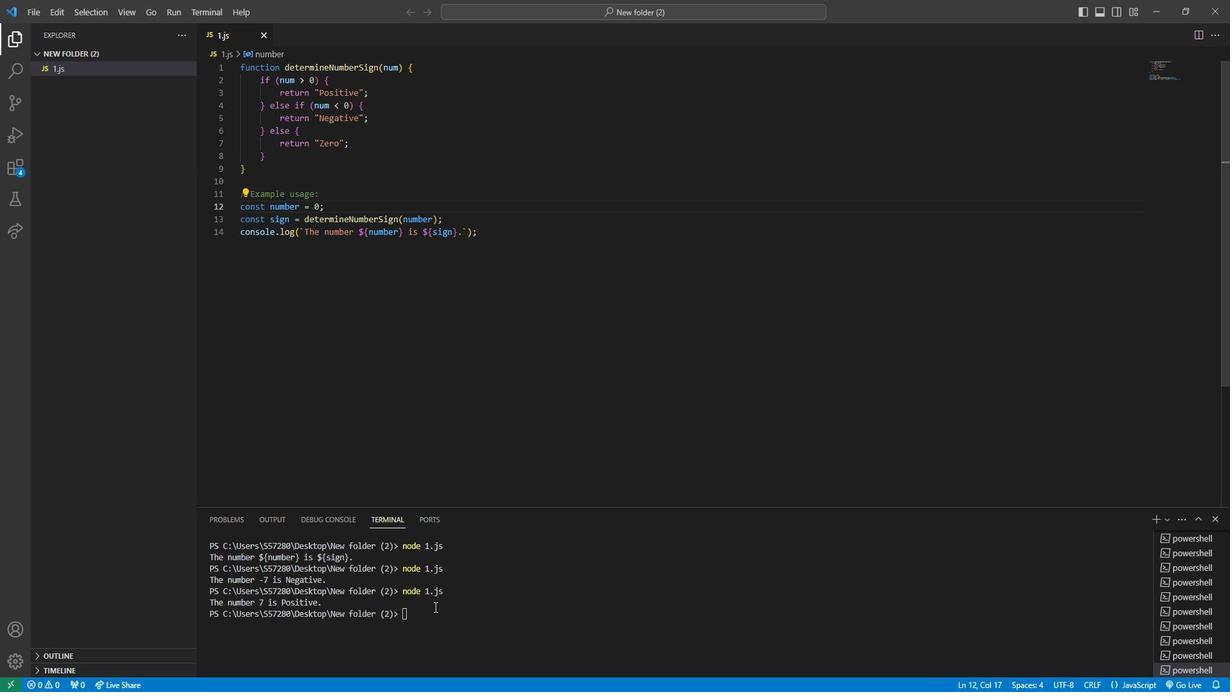 
Action: Mouse pressed left at (274, 503)
Screenshot: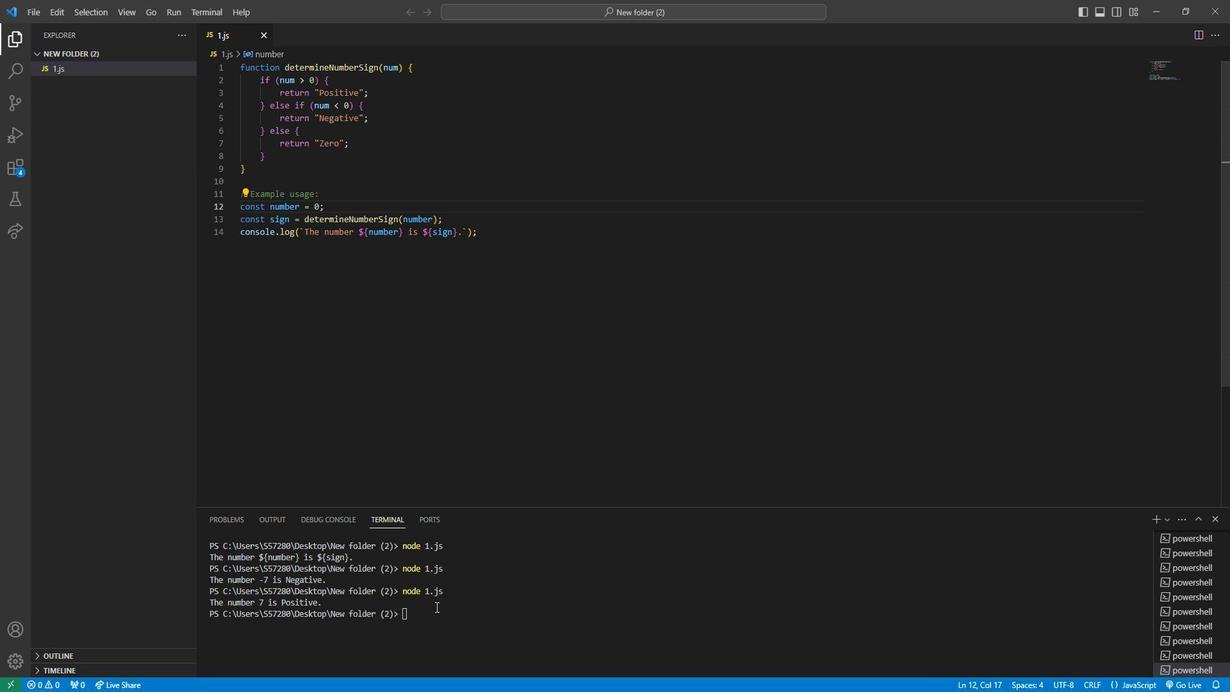 
Action: Mouse moved to (274, 503)
Screenshot: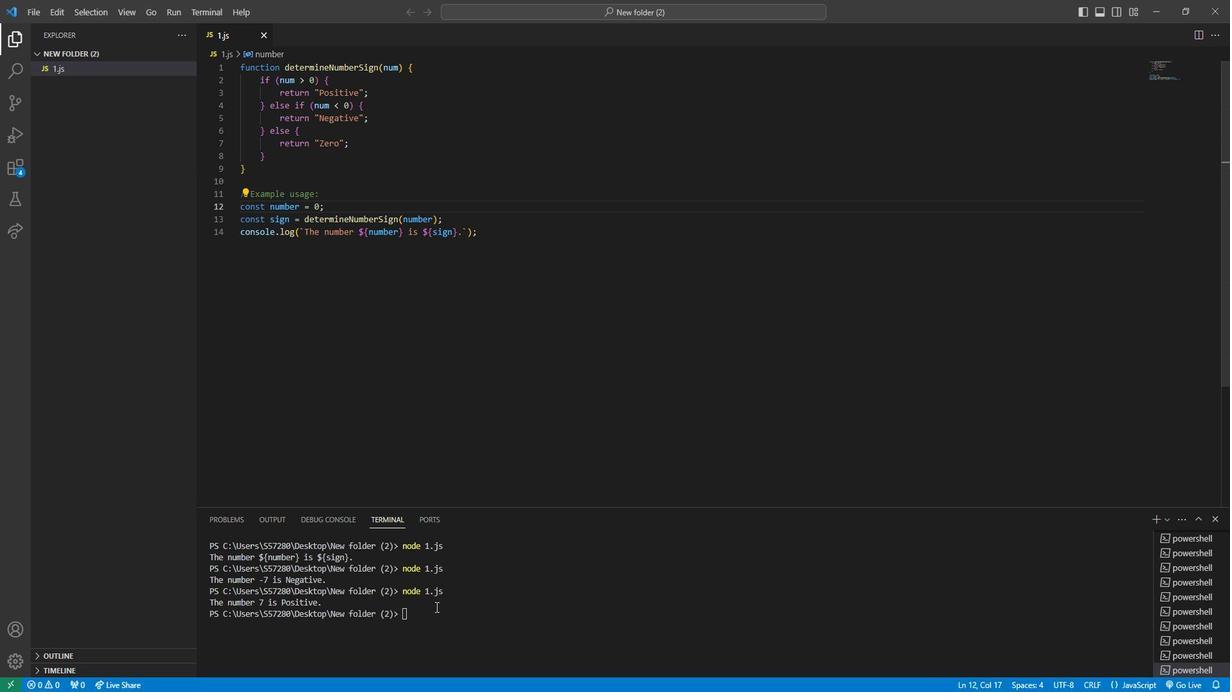 
Action: Key pressed node<Key.space>1.js<Key.enter>
Screenshot: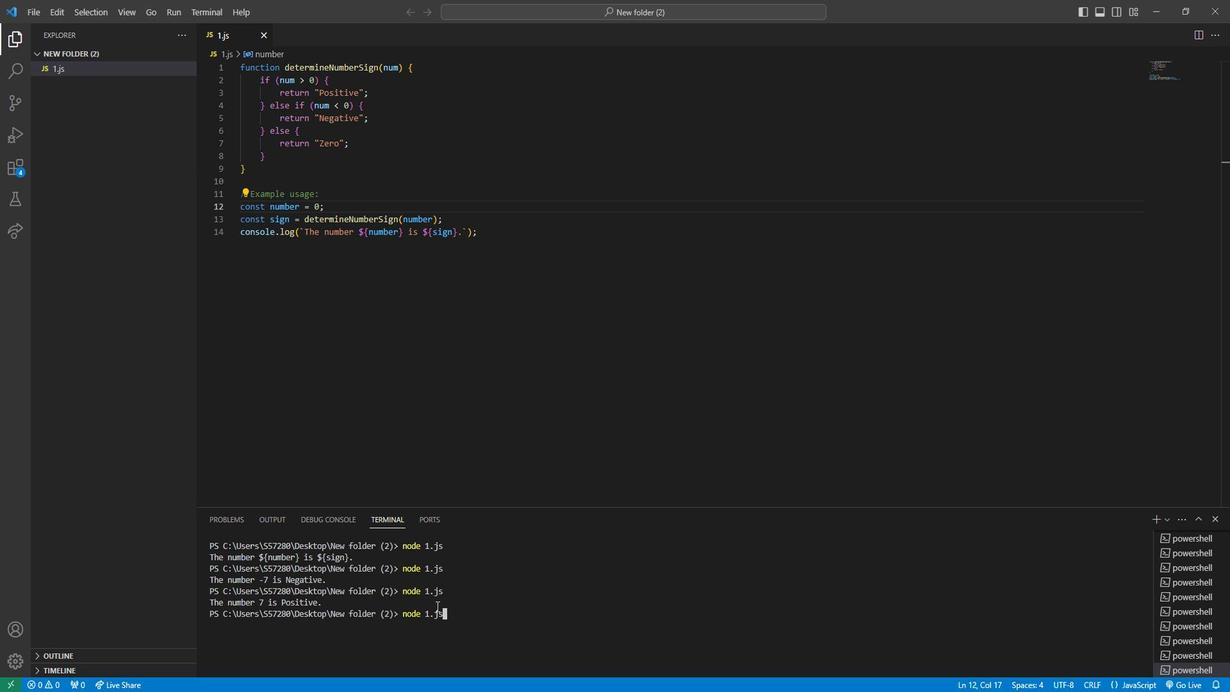 
Action: Mouse moved to (187, 490)
Screenshot: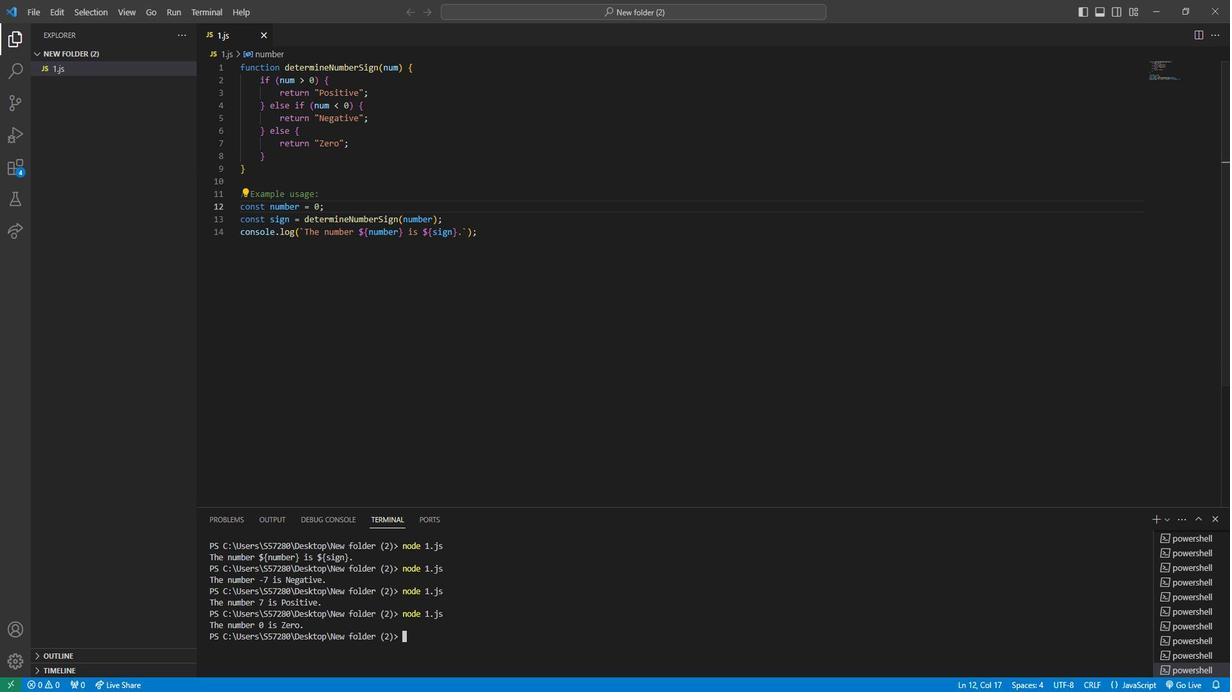 
Action: Mouse pressed left at (187, 490)
Screenshot: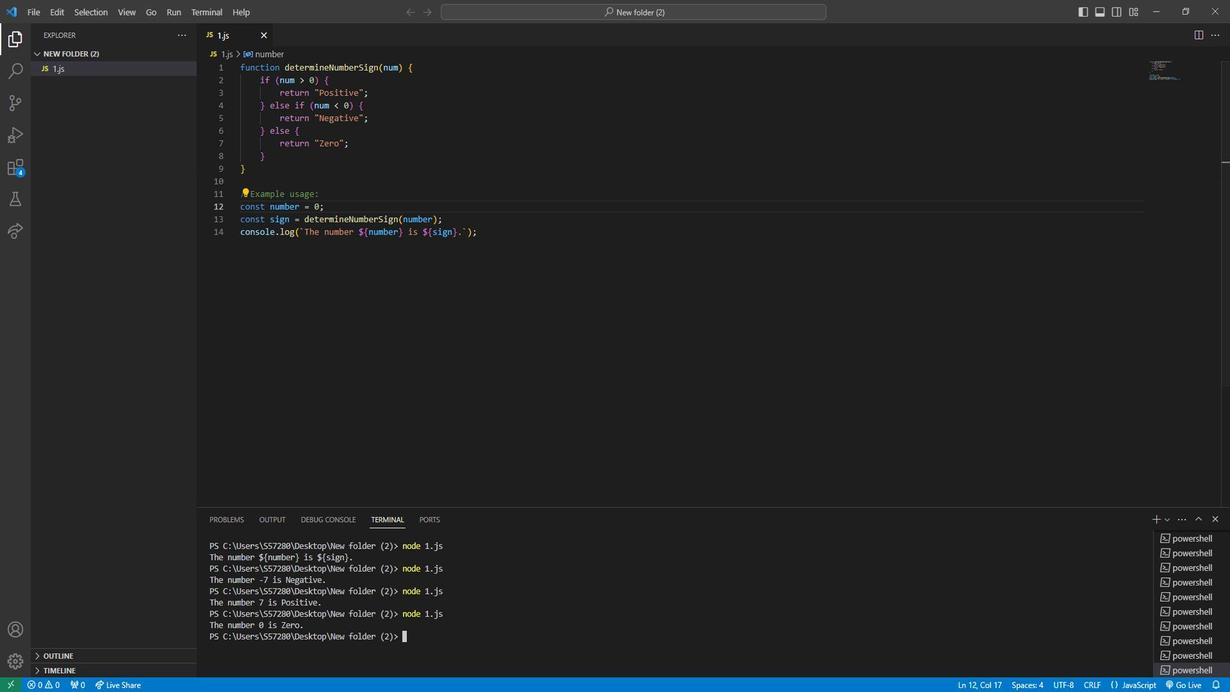 
